 Task: Add Sprouts Caesar Salad With Dressing to the cart.
Action: Mouse moved to (30, 149)
Screenshot: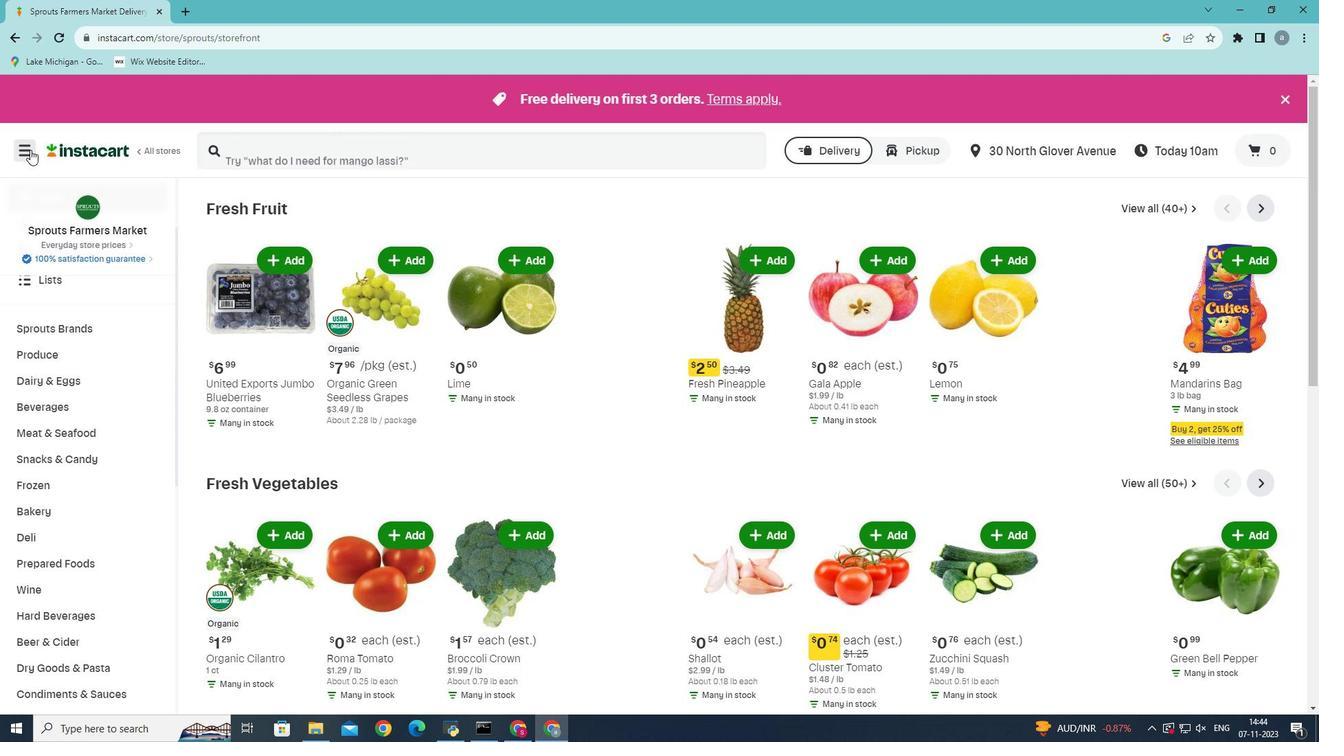
Action: Mouse pressed left at (30, 149)
Screenshot: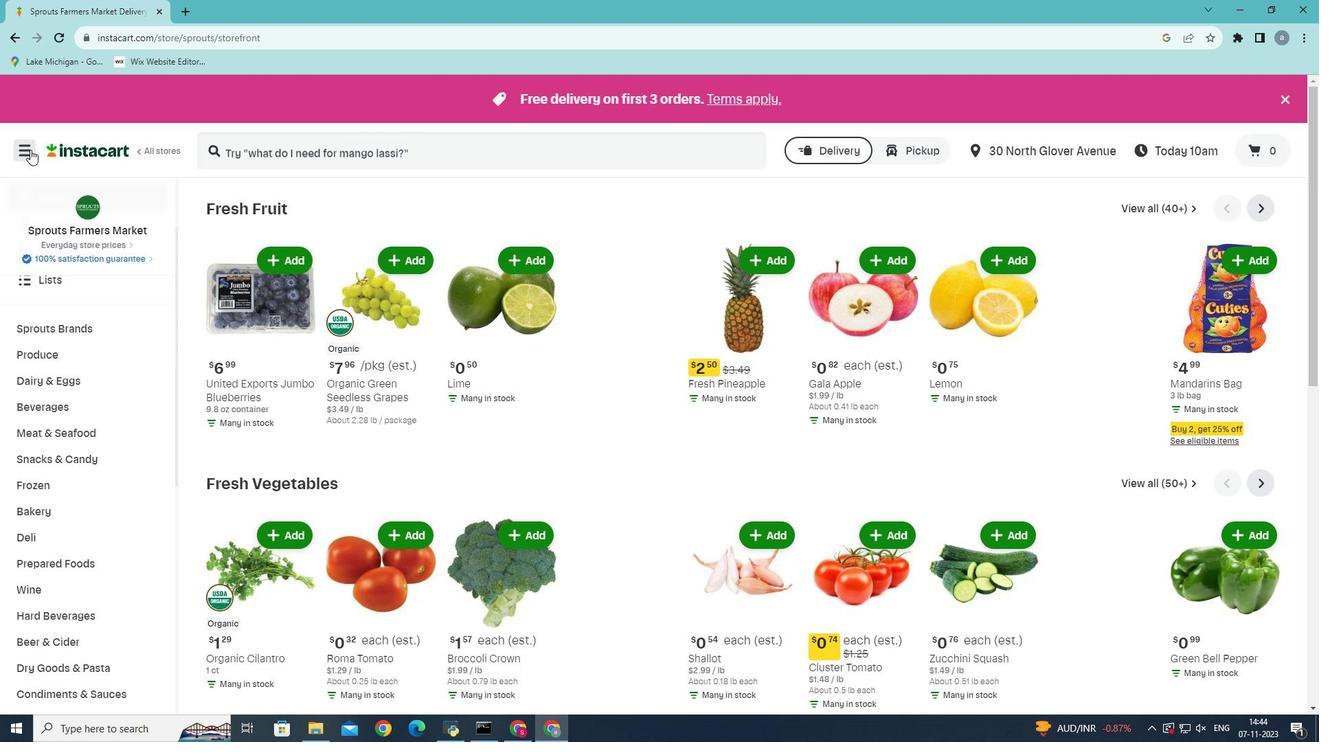 
Action: Mouse moved to (55, 386)
Screenshot: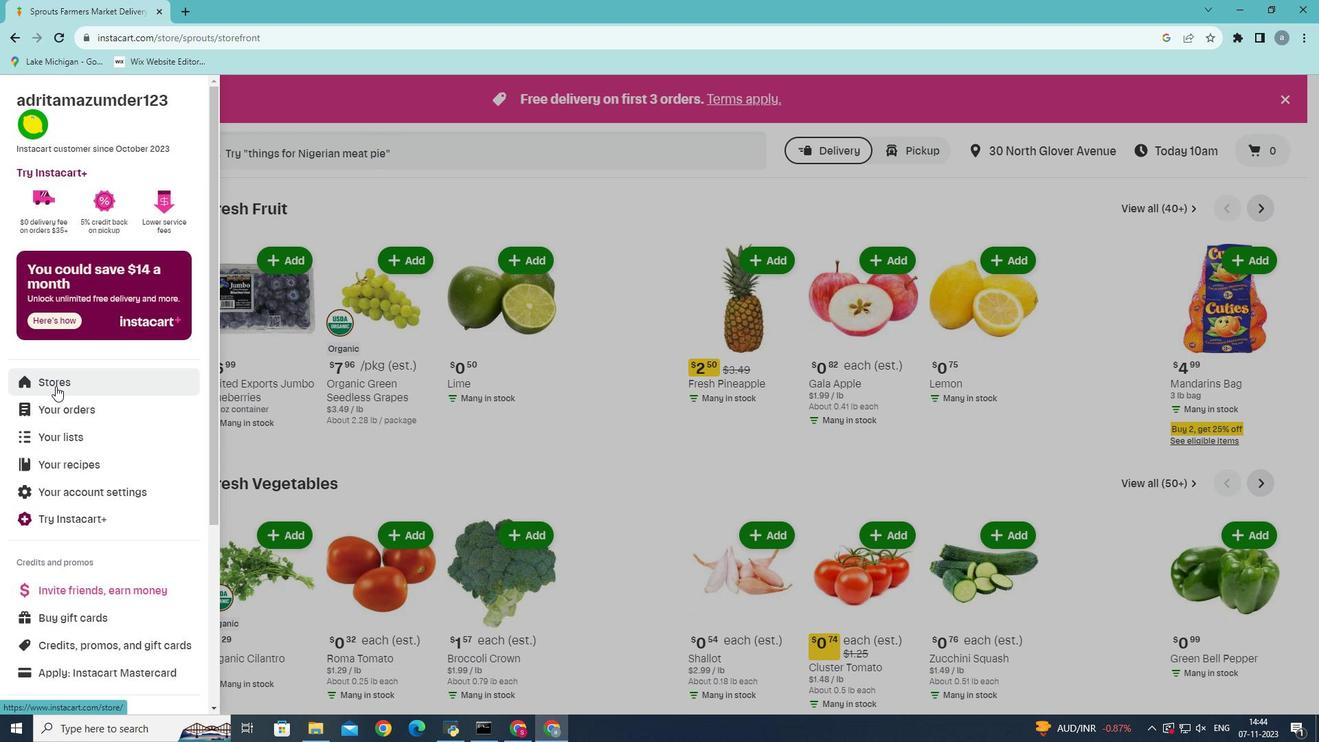 
Action: Mouse pressed left at (55, 386)
Screenshot: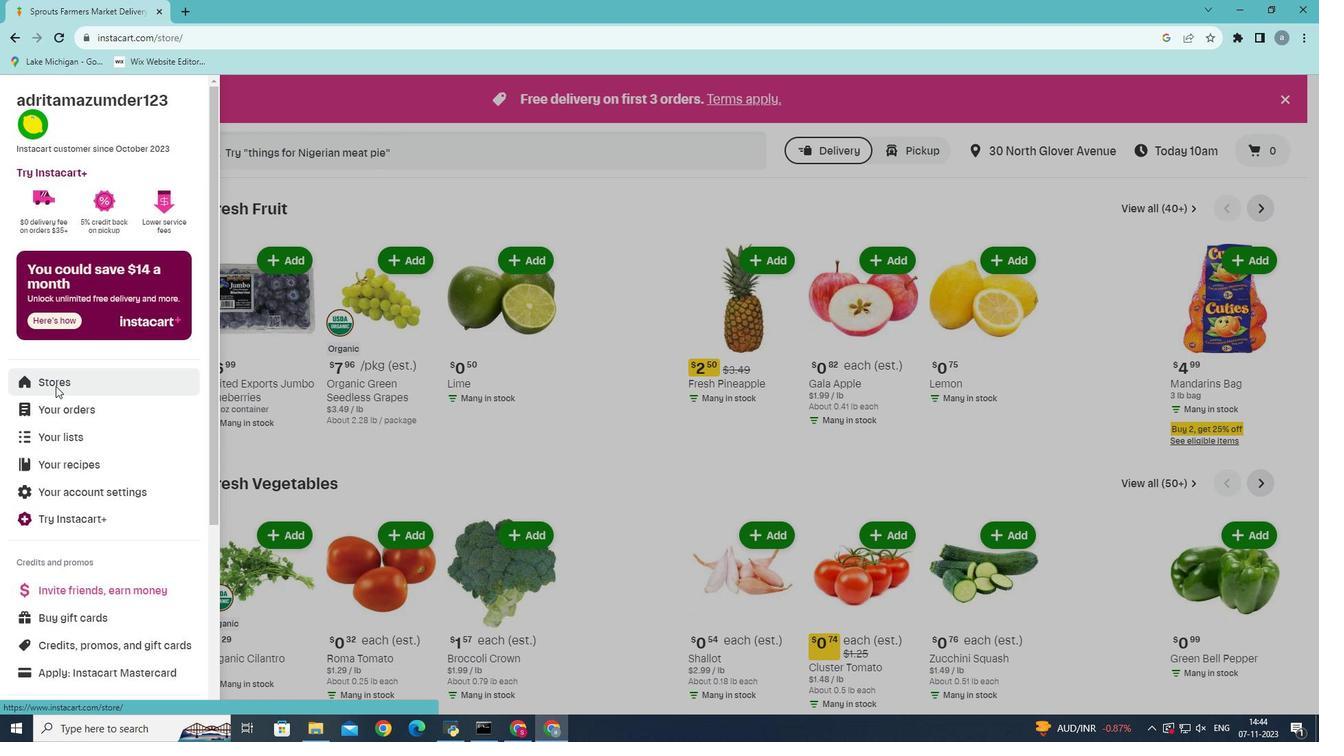 
Action: Mouse moved to (312, 156)
Screenshot: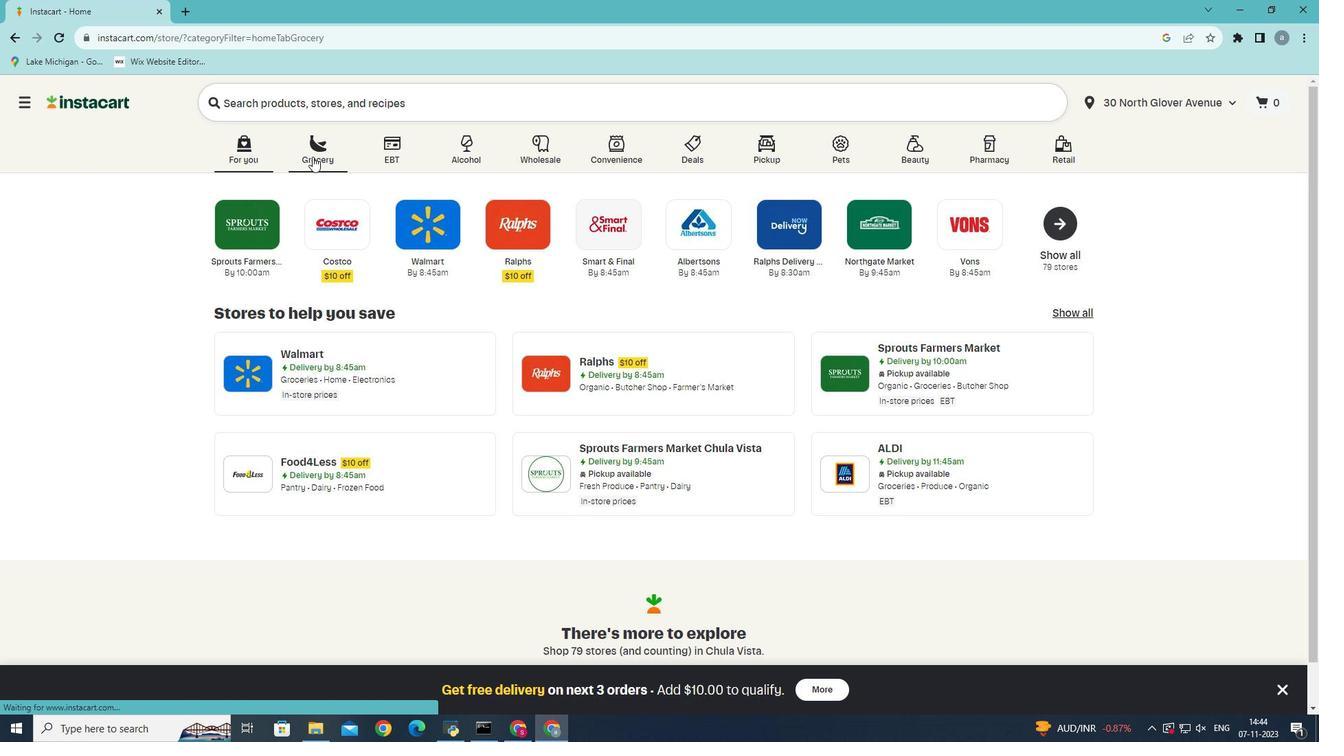 
Action: Mouse pressed left at (312, 156)
Screenshot: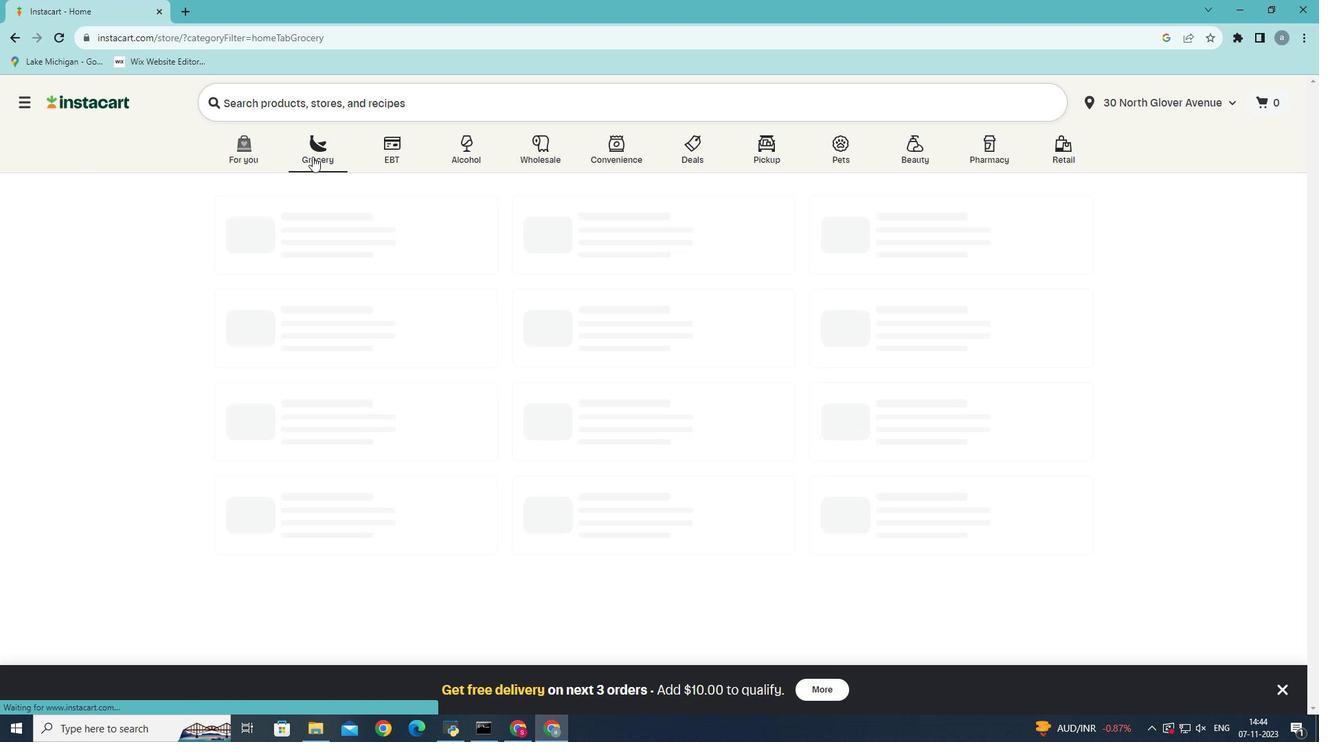 
Action: Mouse moved to (296, 402)
Screenshot: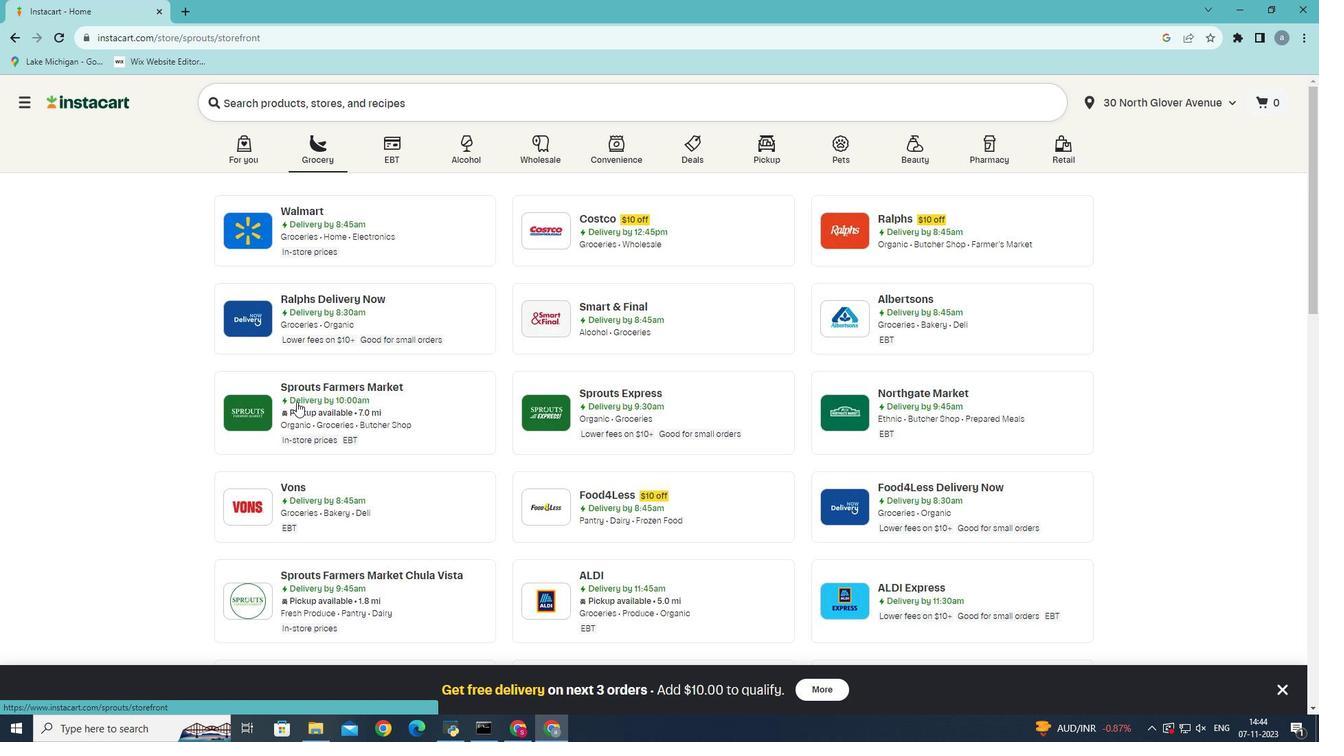 
Action: Mouse pressed left at (296, 402)
Screenshot: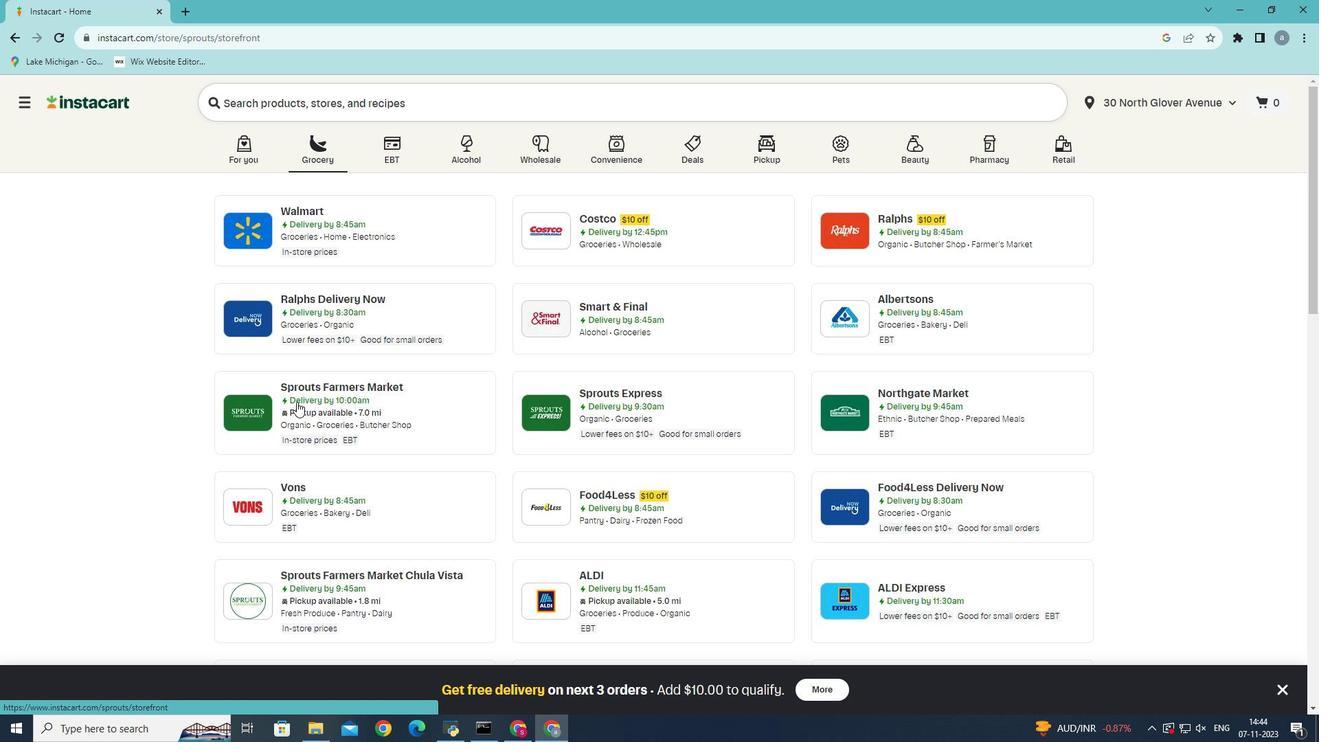 
Action: Mouse moved to (49, 589)
Screenshot: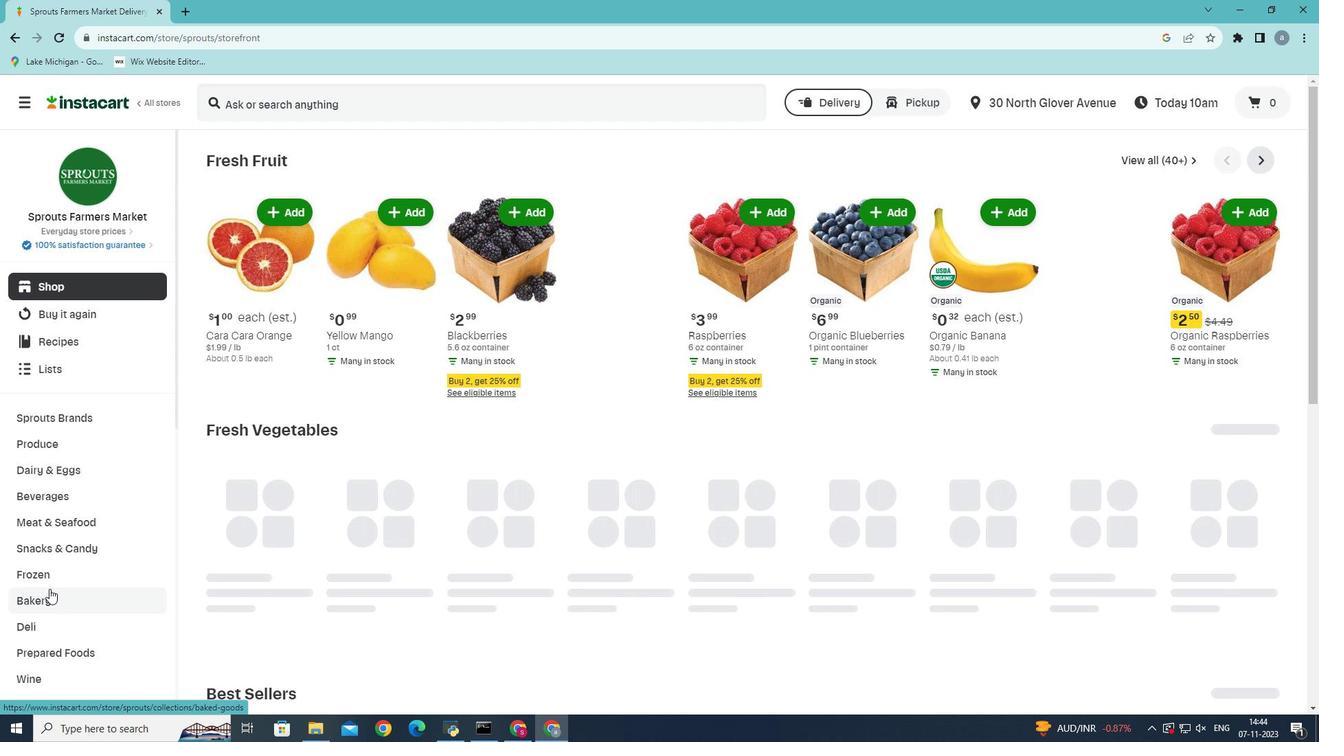 
Action: Mouse scrolled (49, 588) with delta (0, 0)
Screenshot: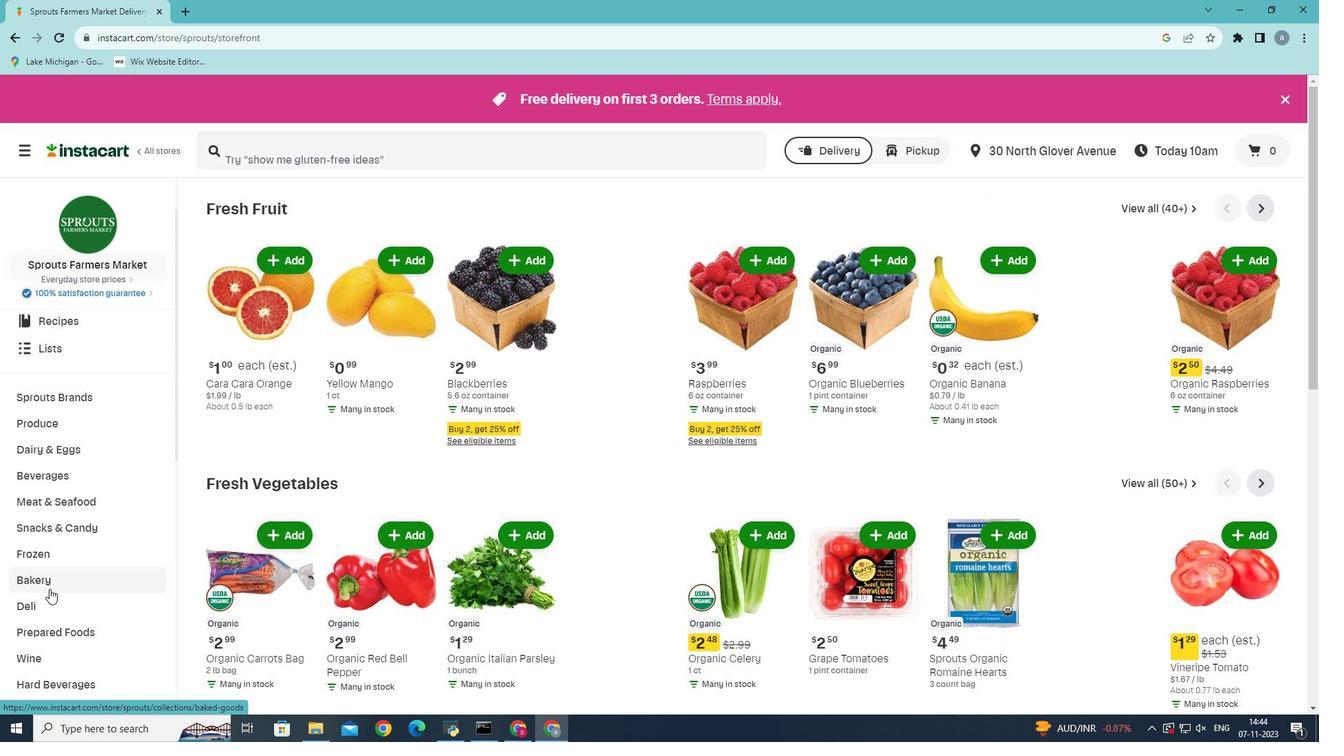 
Action: Mouse moved to (59, 633)
Screenshot: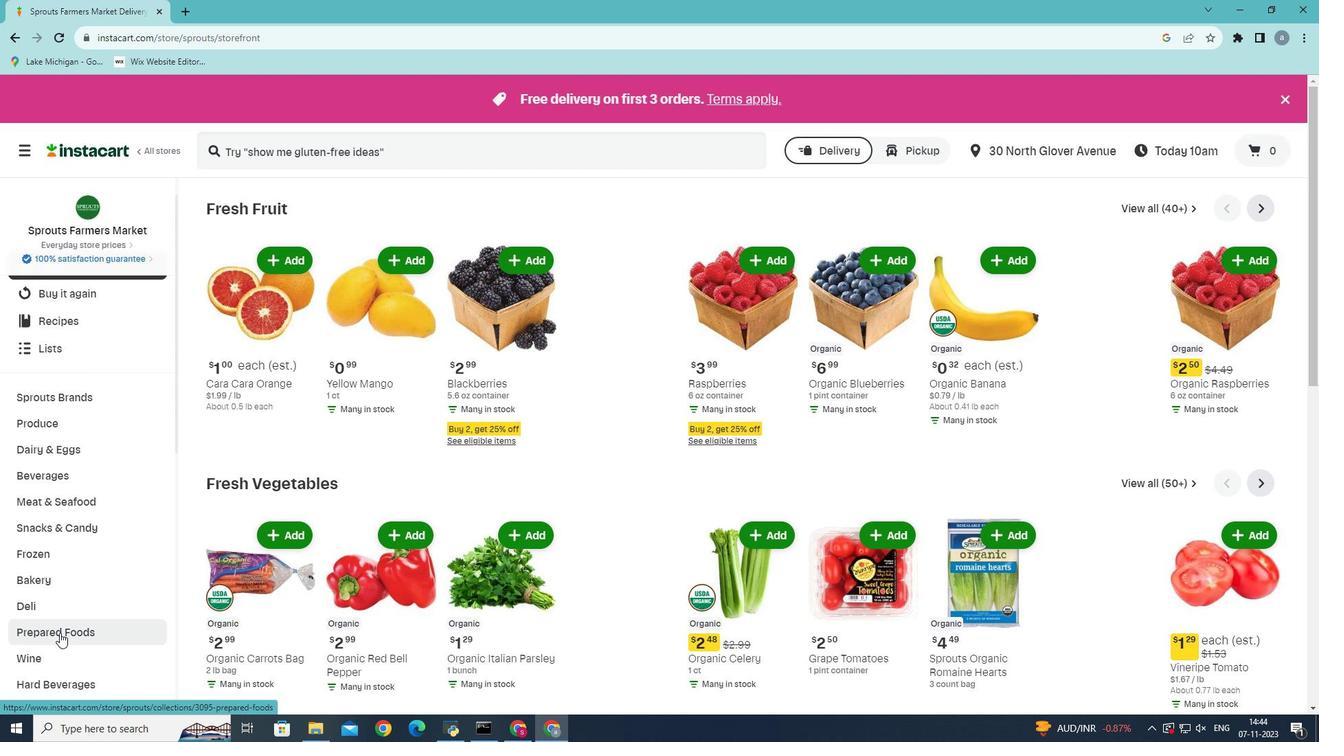 
Action: Mouse pressed left at (59, 633)
Screenshot: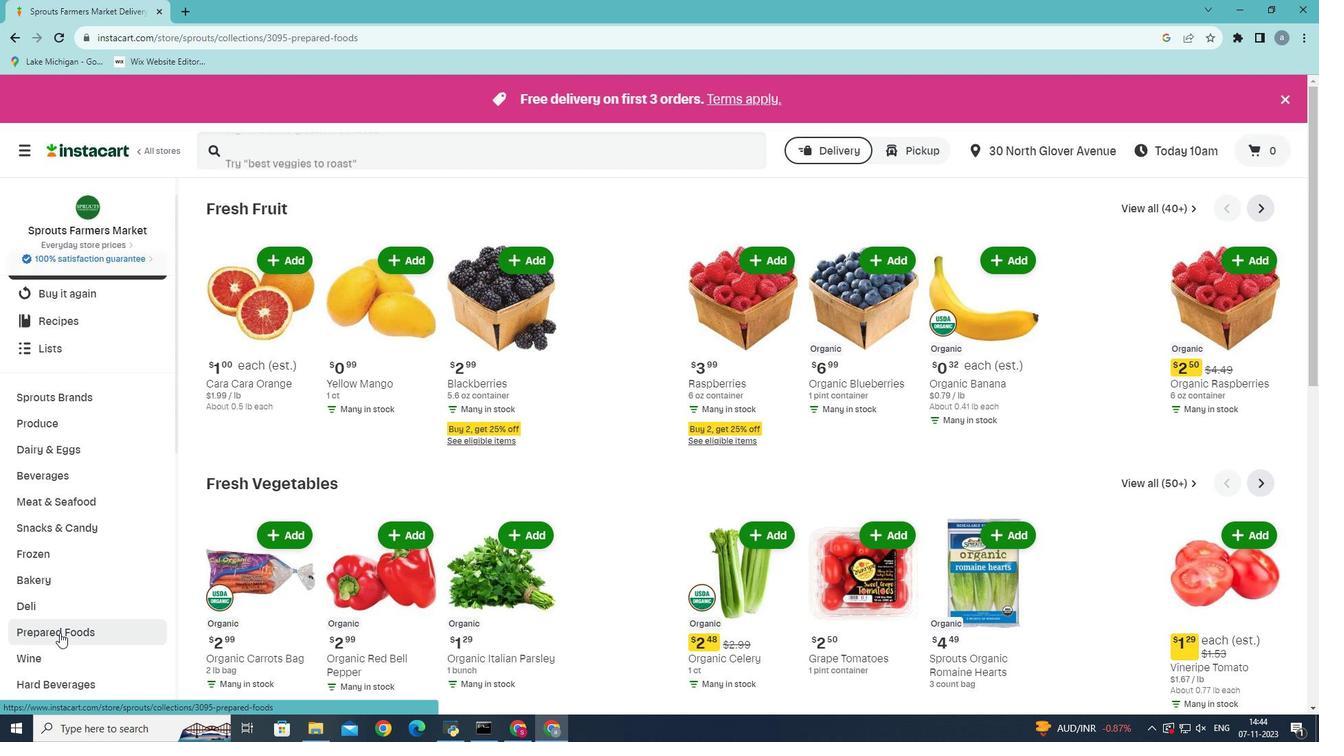 
Action: Mouse moved to (751, 241)
Screenshot: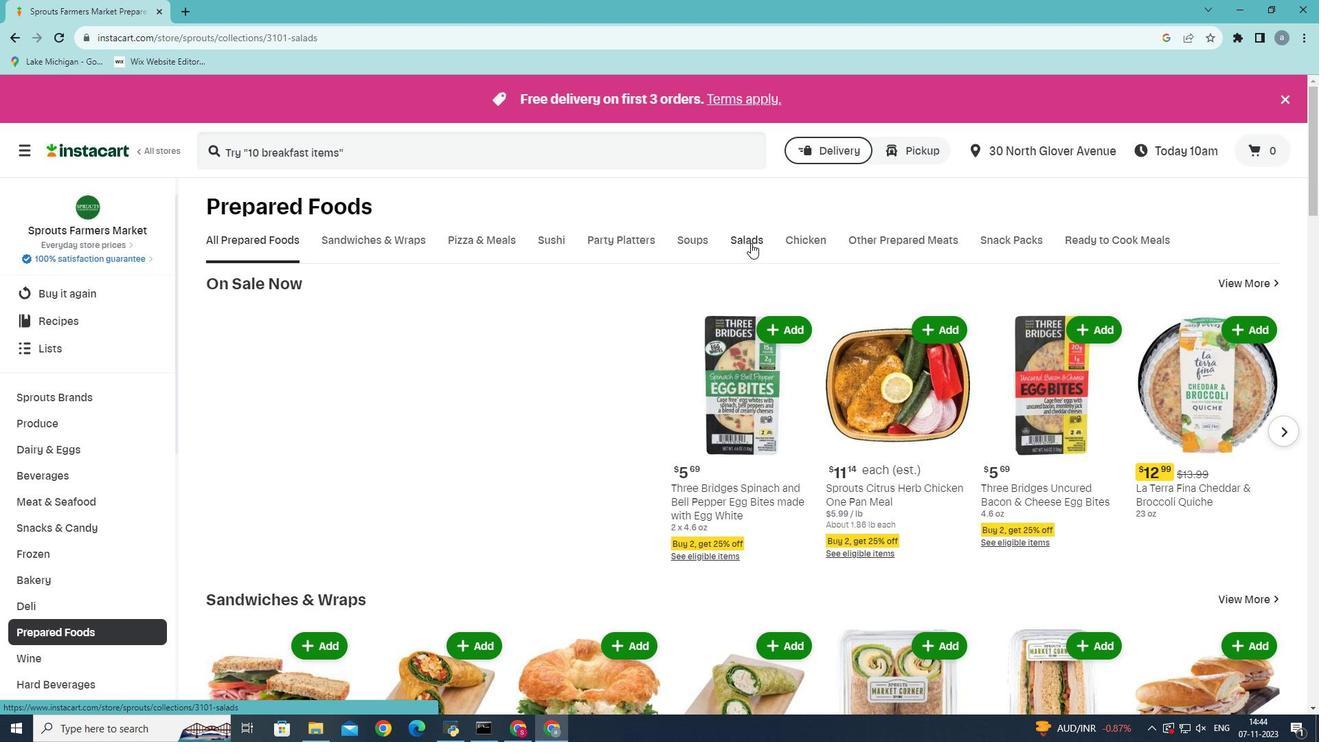 
Action: Mouse pressed left at (751, 241)
Screenshot: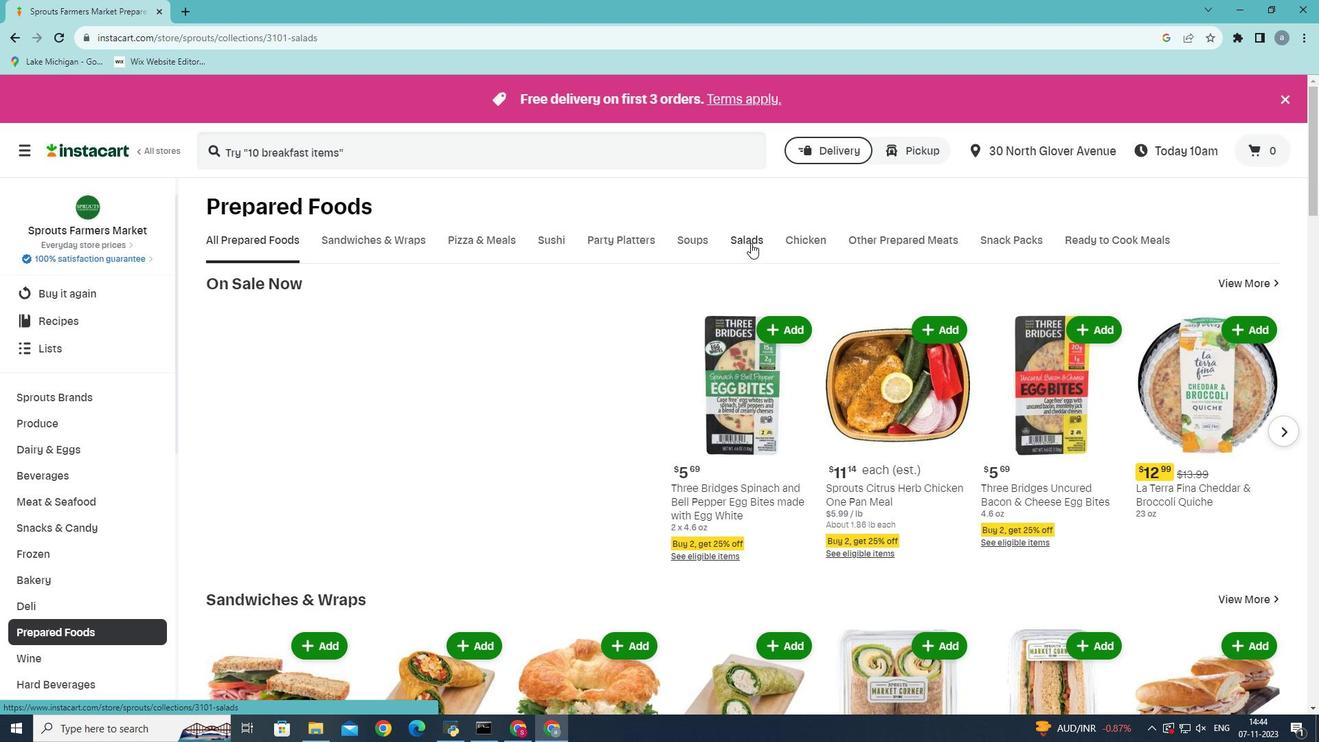 
Action: Mouse moved to (530, 296)
Screenshot: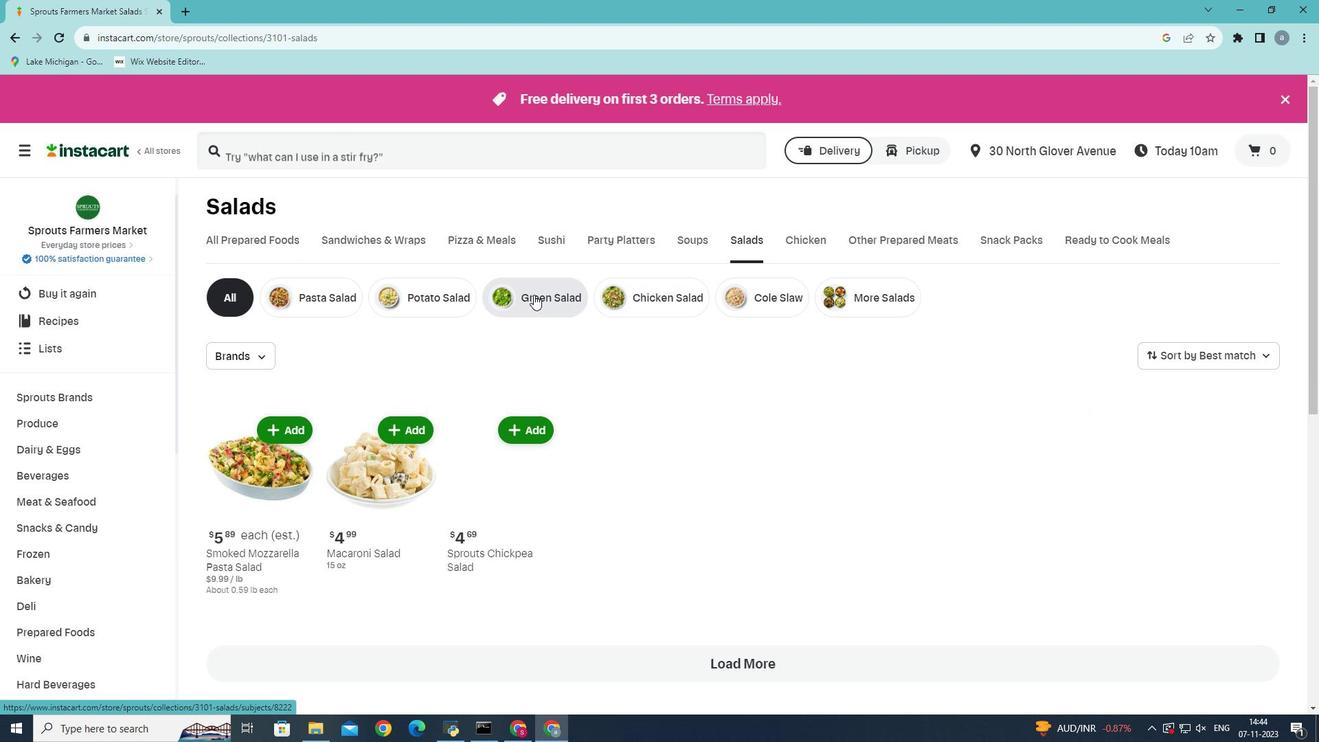 
Action: Mouse pressed left at (530, 296)
Screenshot: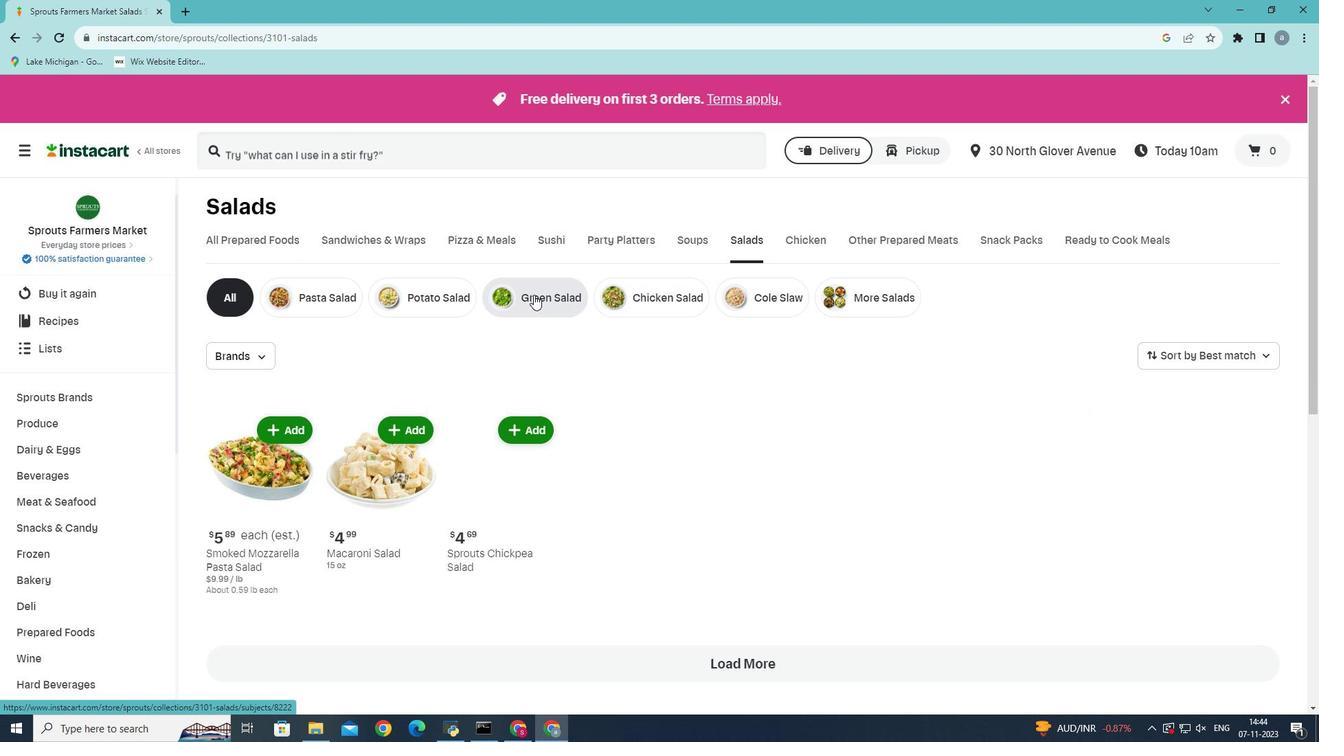 
Action: Mouse moved to (549, 303)
Screenshot: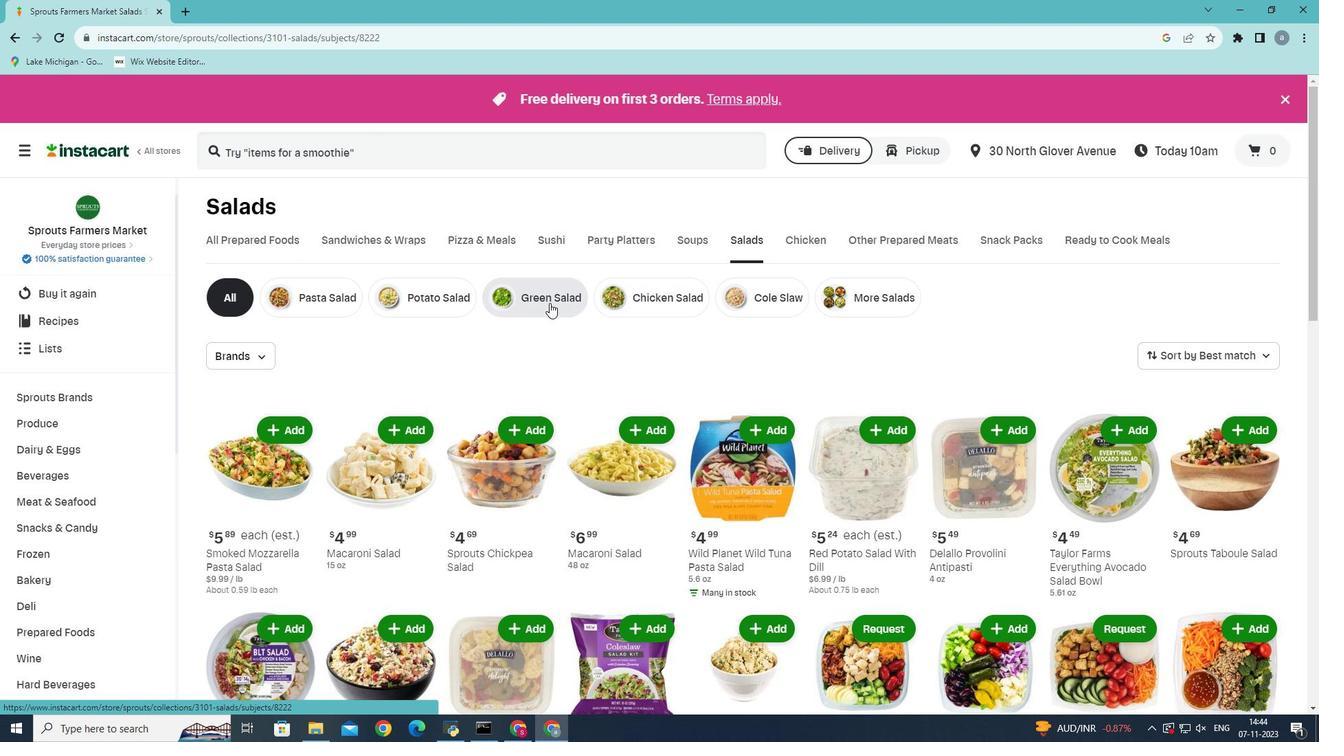 
Action: Mouse pressed left at (549, 303)
Screenshot: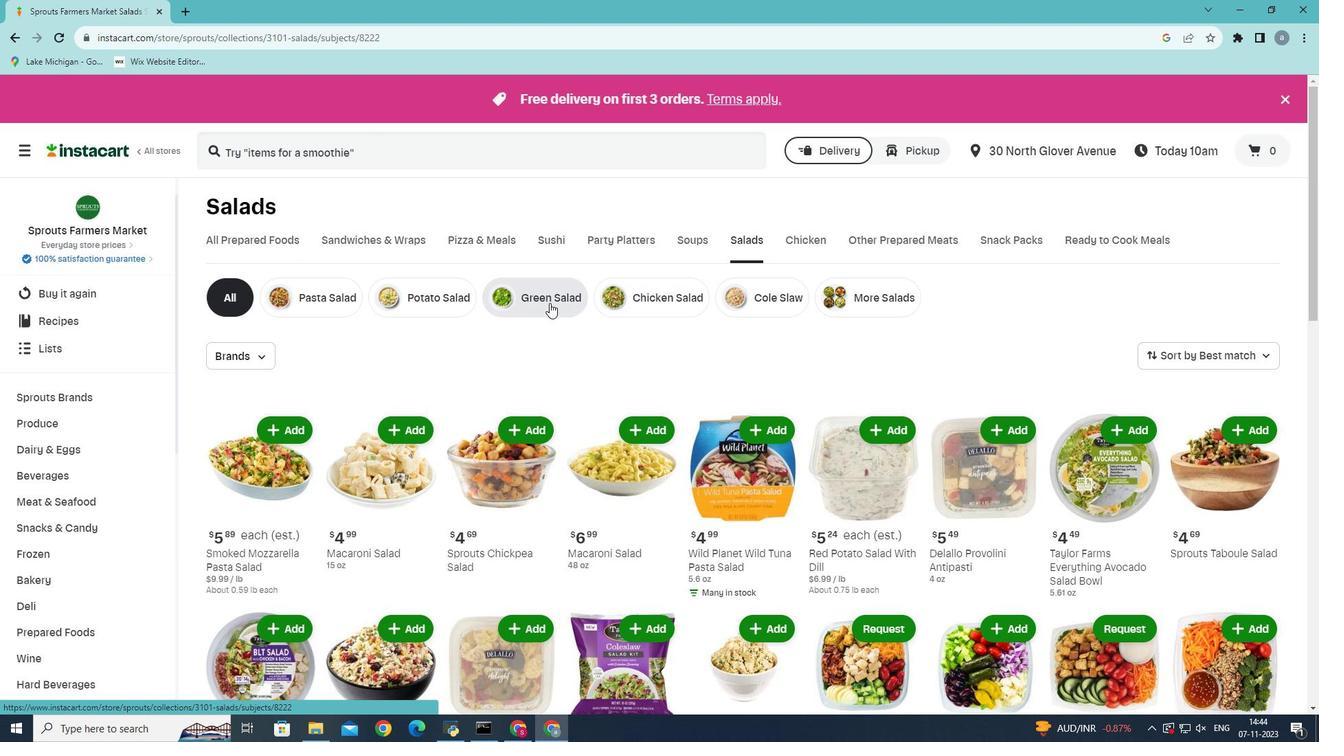 
Action: Mouse moved to (265, 149)
Screenshot: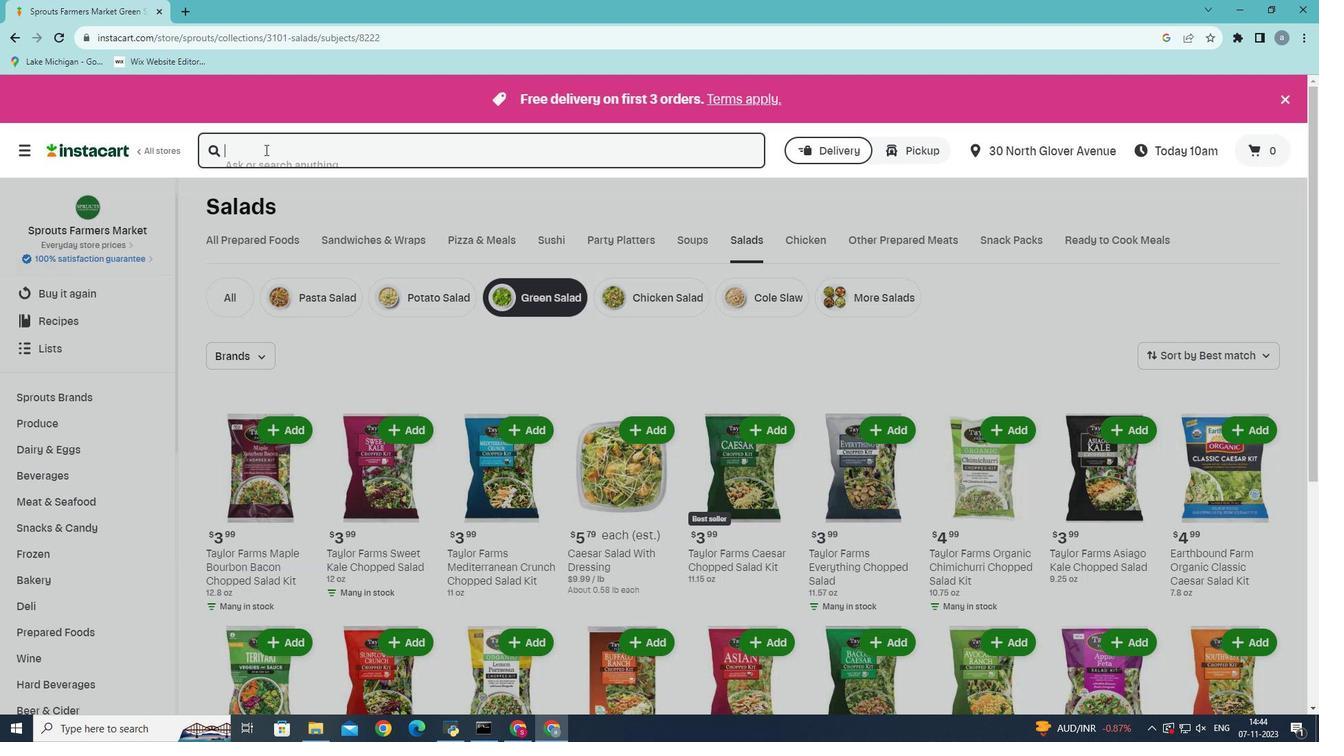 
Action: Mouse pressed left at (265, 149)
Screenshot: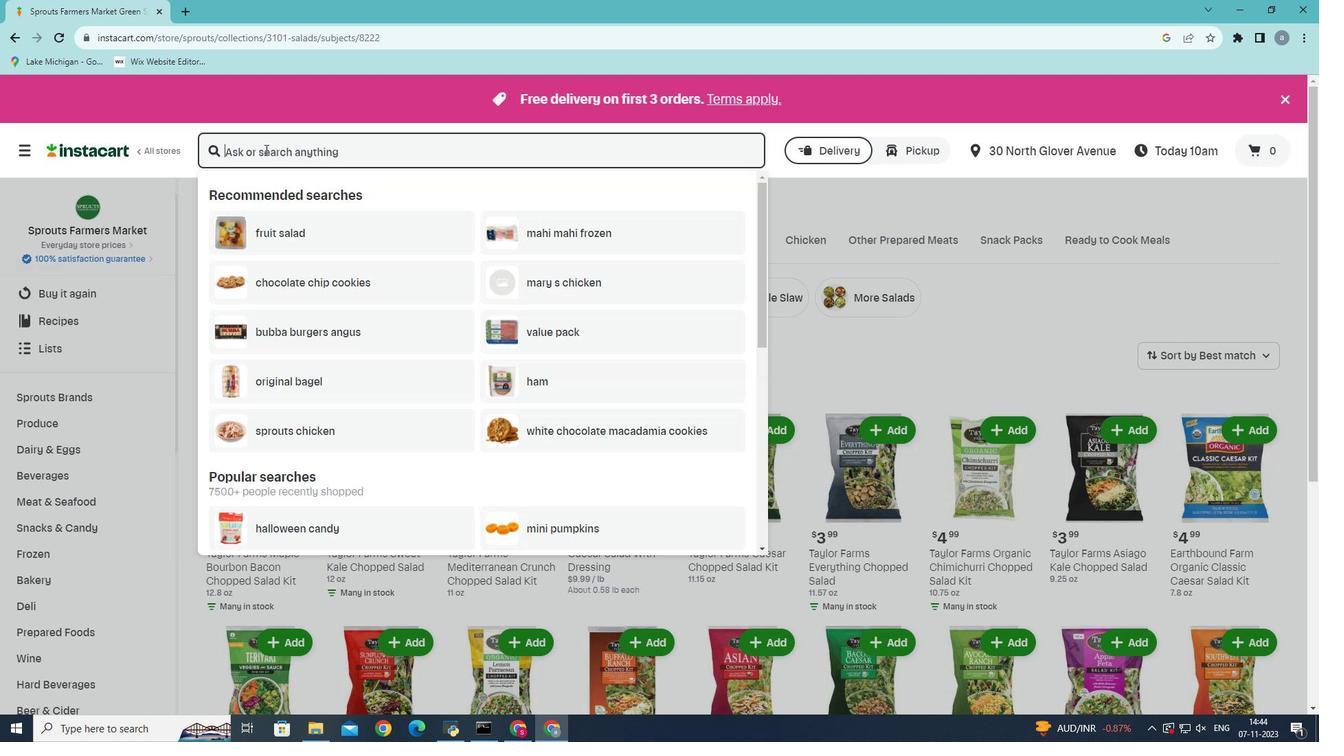
Action: Key pressed <Key.shift>Sprouts<Key.space>caesar<Key.space>salad<Key.space>with<Key.space>dressing<Key.enter>
Screenshot: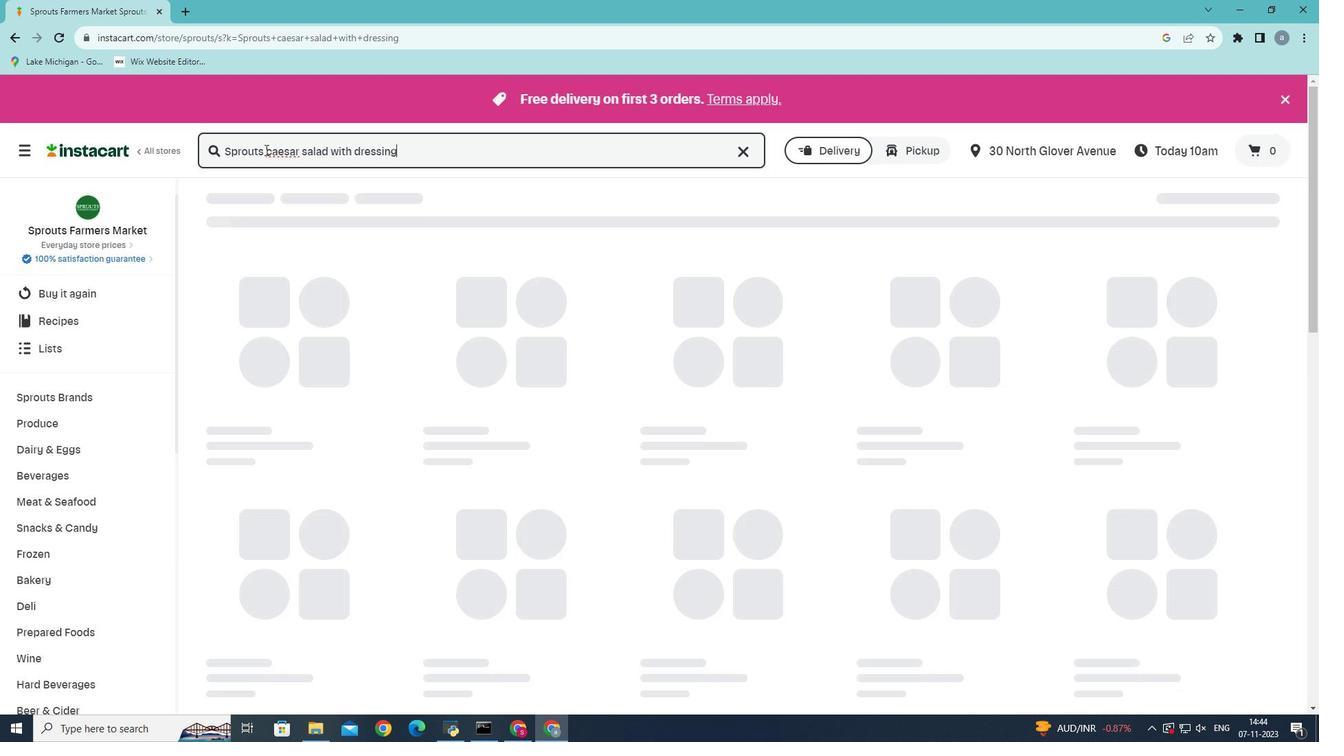 
Action: Mouse moved to (307, 236)
Screenshot: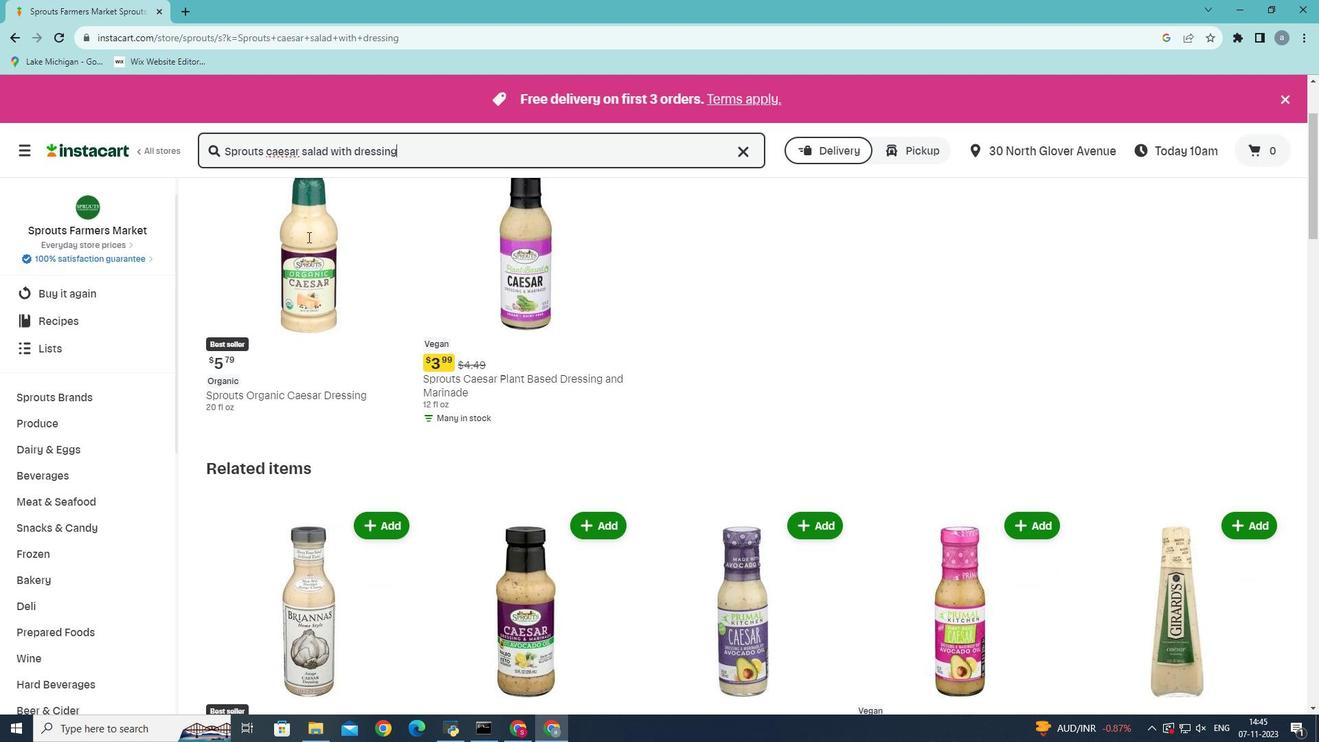 
Action: Mouse scrolled (307, 235) with delta (0, 0)
Screenshot: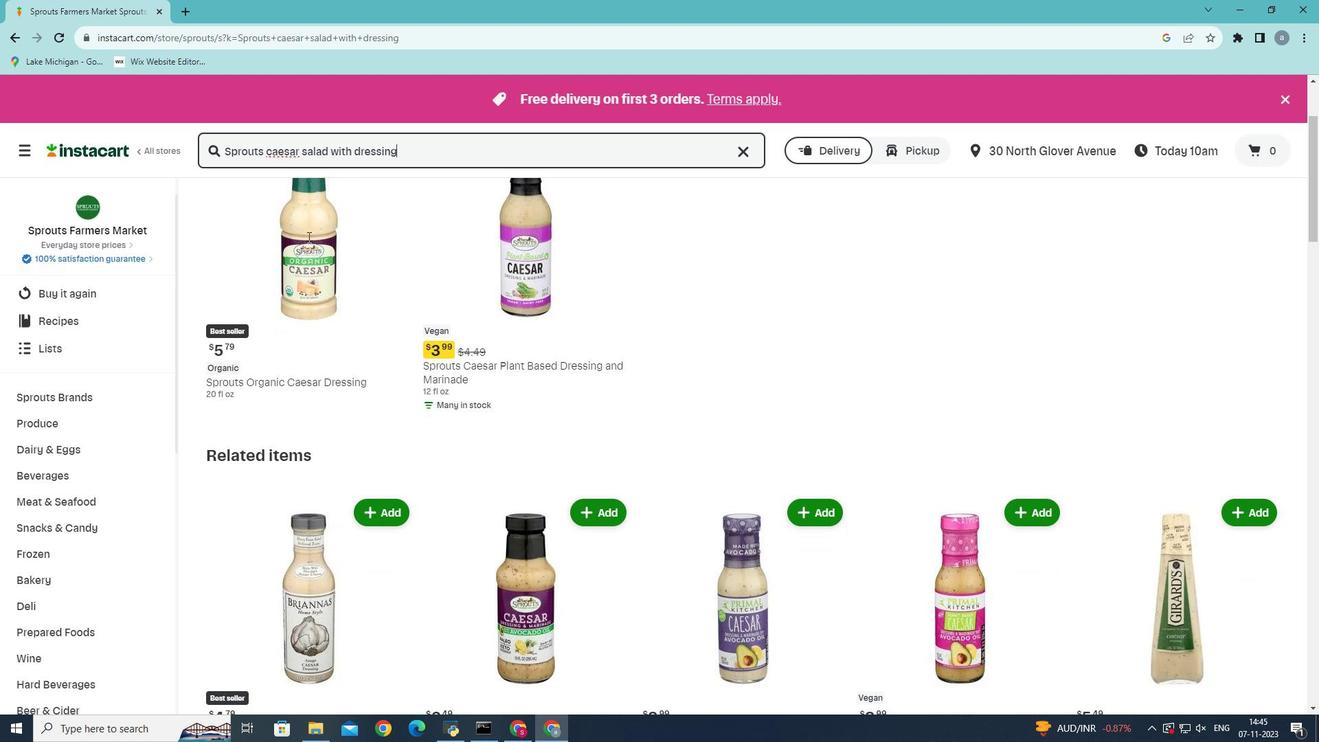 
Action: Mouse moved to (307, 237)
Screenshot: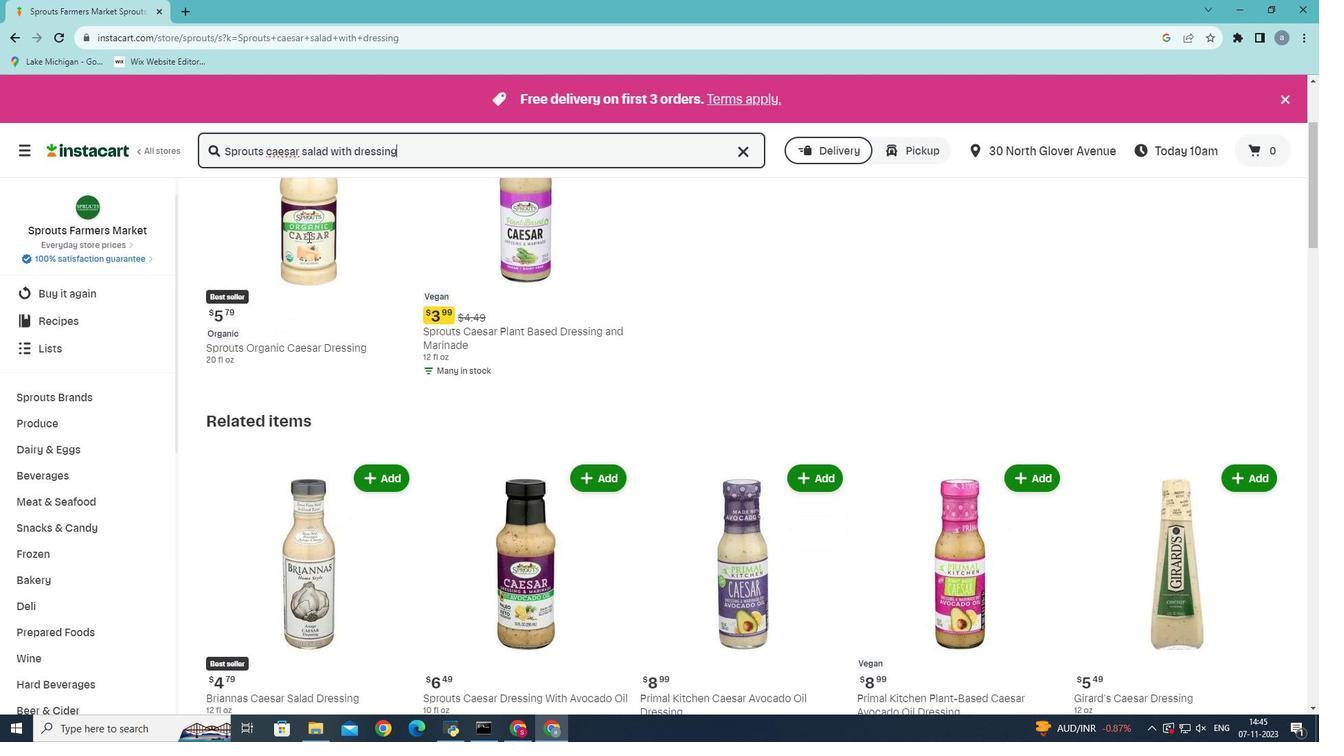 
Action: Mouse scrolled (307, 236) with delta (0, 0)
Screenshot: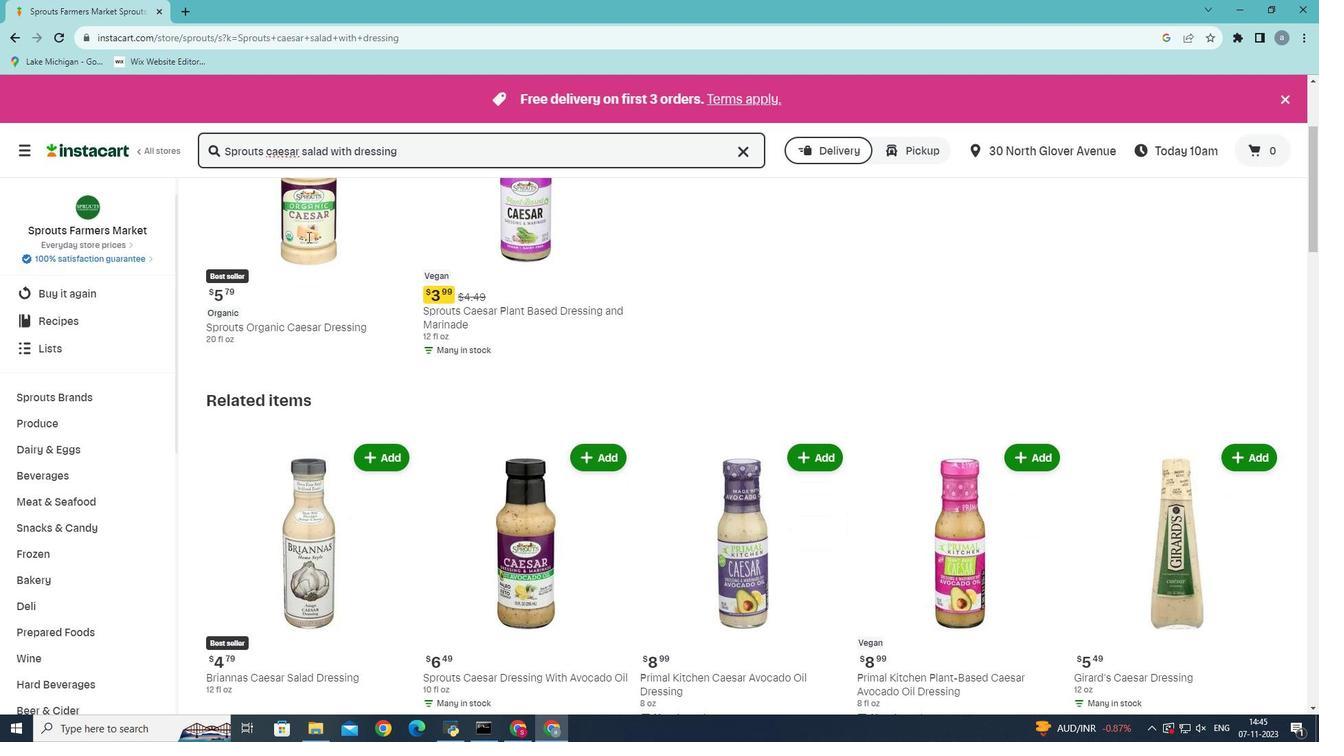 
Action: Mouse scrolled (307, 236) with delta (0, 0)
Screenshot: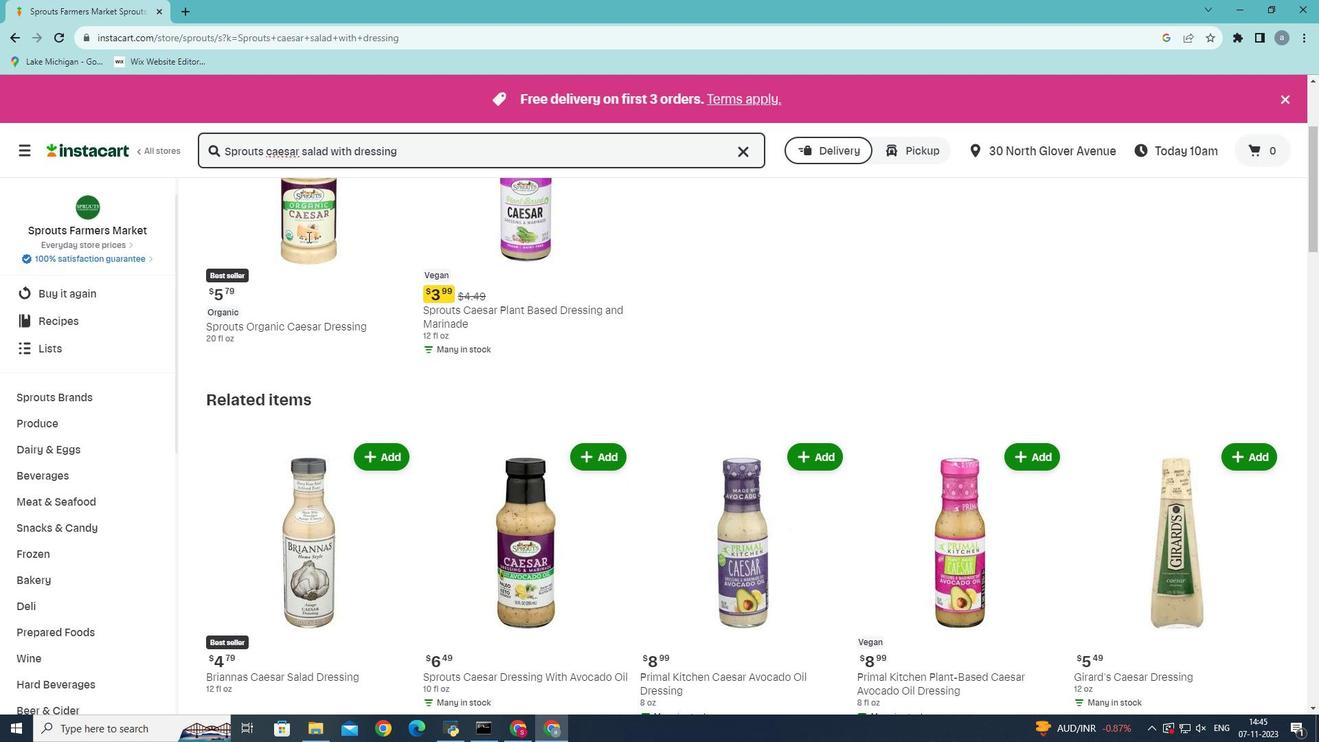 
Action: Mouse scrolled (307, 236) with delta (0, 0)
Screenshot: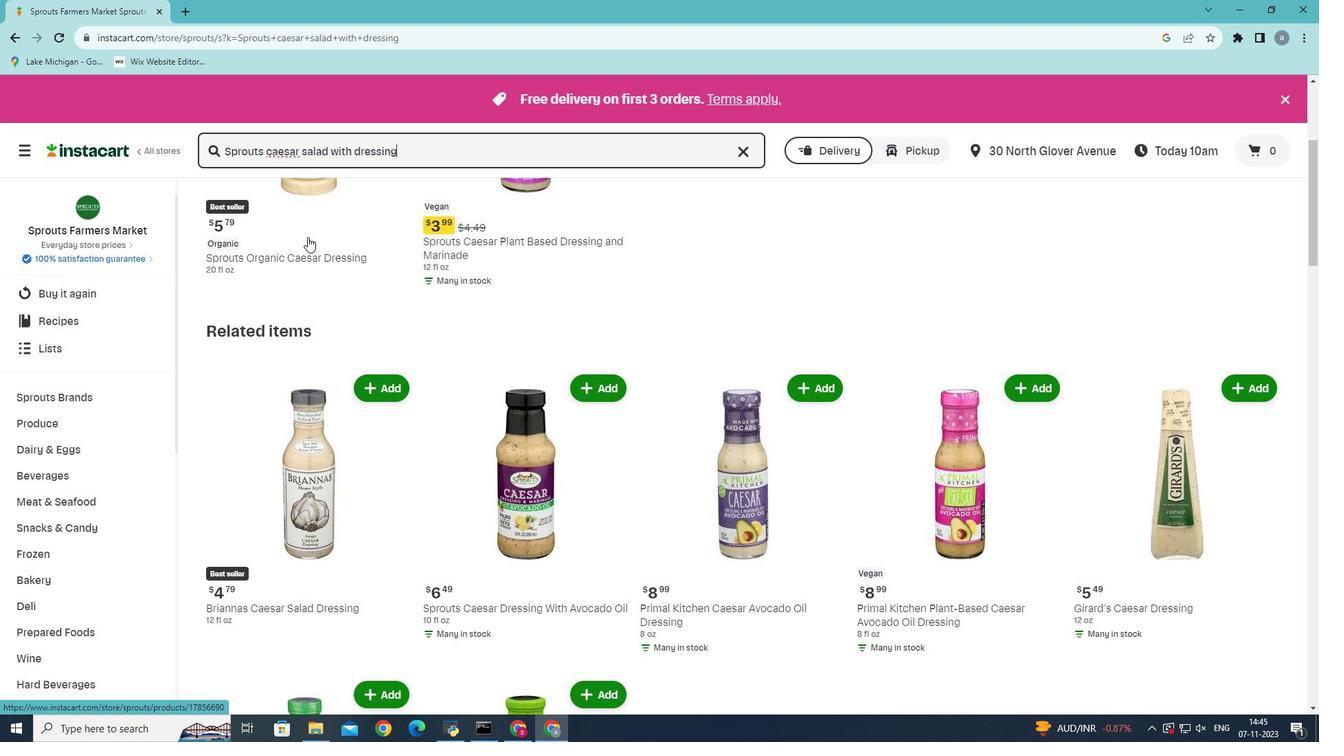 
Action: Mouse scrolled (307, 236) with delta (0, 0)
Screenshot: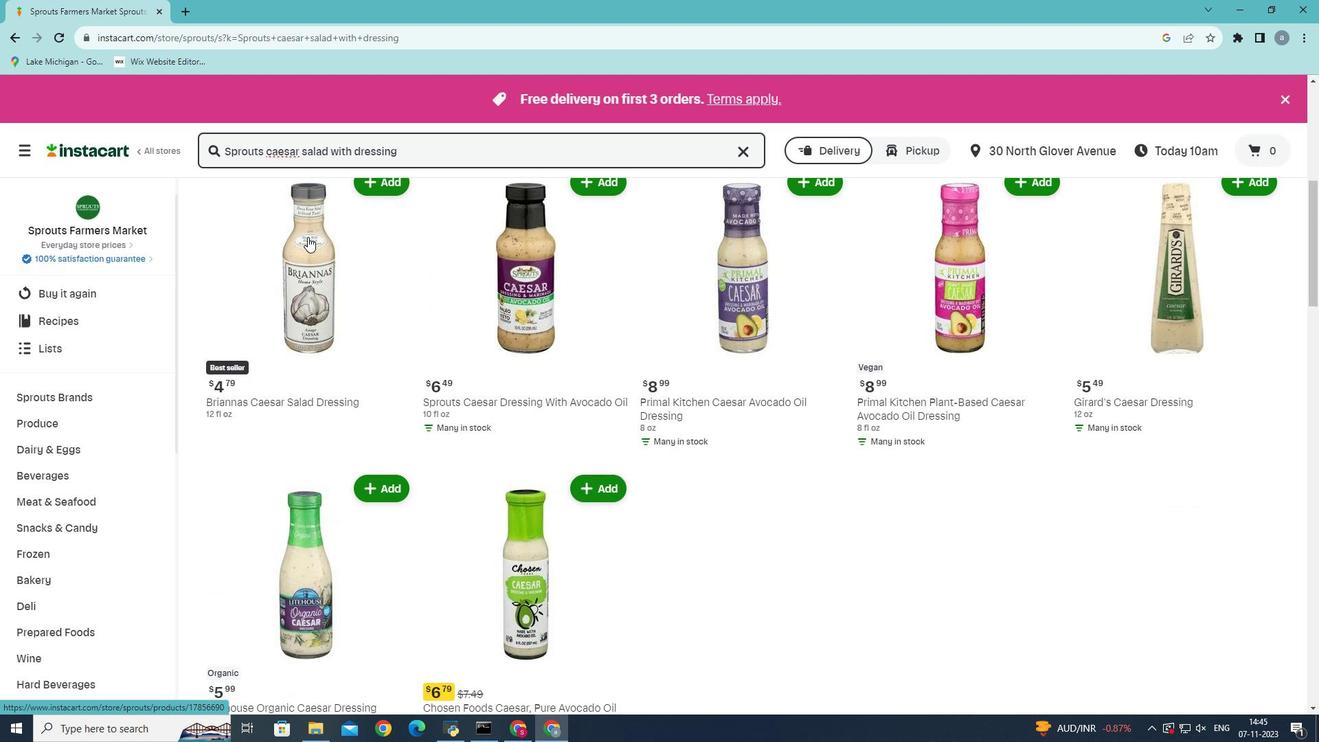 
Action: Mouse scrolled (307, 236) with delta (0, 0)
Screenshot: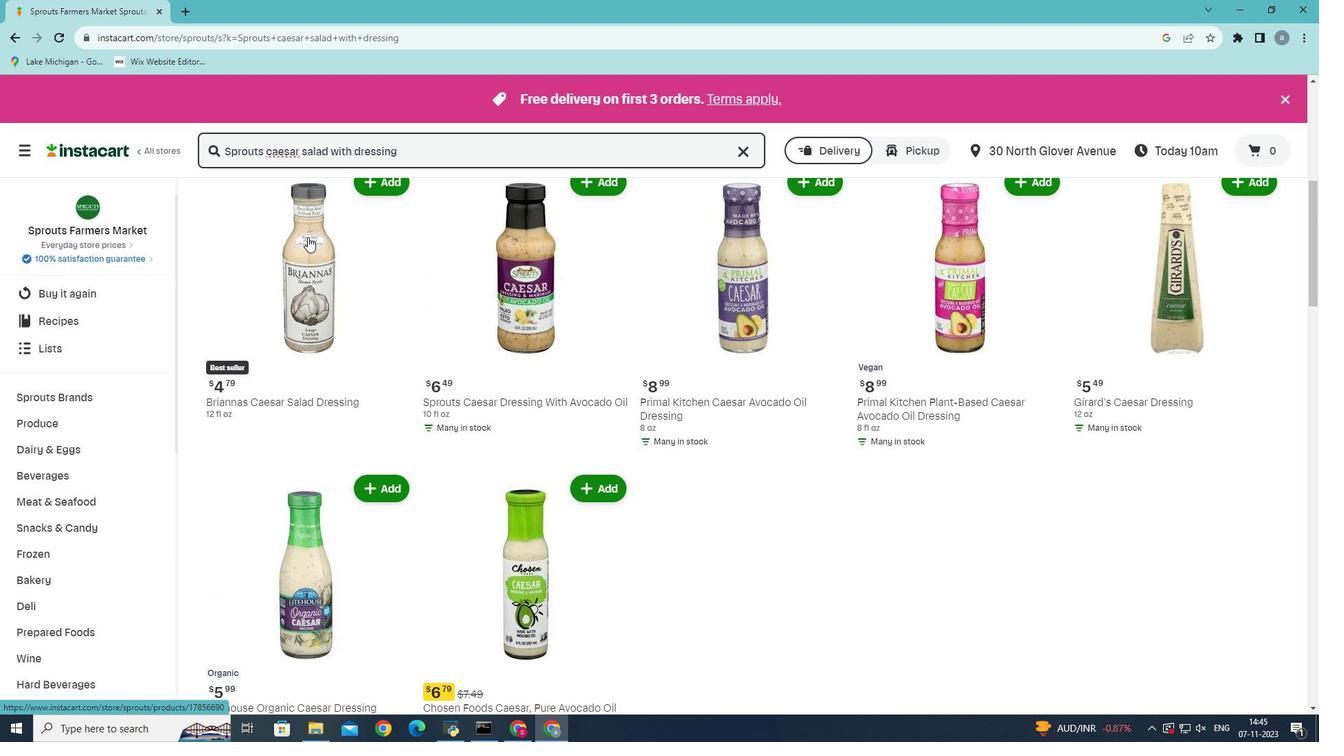 
Action: Mouse scrolled (307, 236) with delta (0, 0)
Screenshot: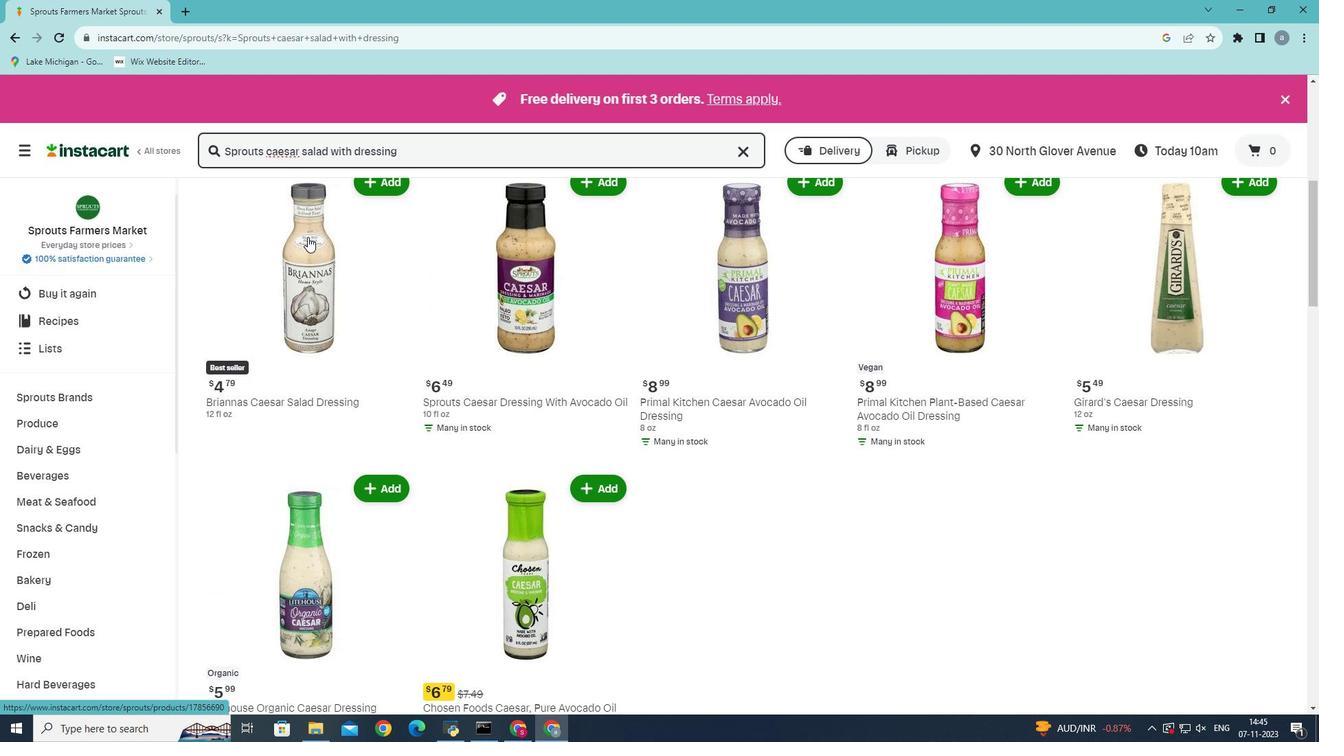 
Action: Mouse scrolled (307, 236) with delta (0, 0)
Screenshot: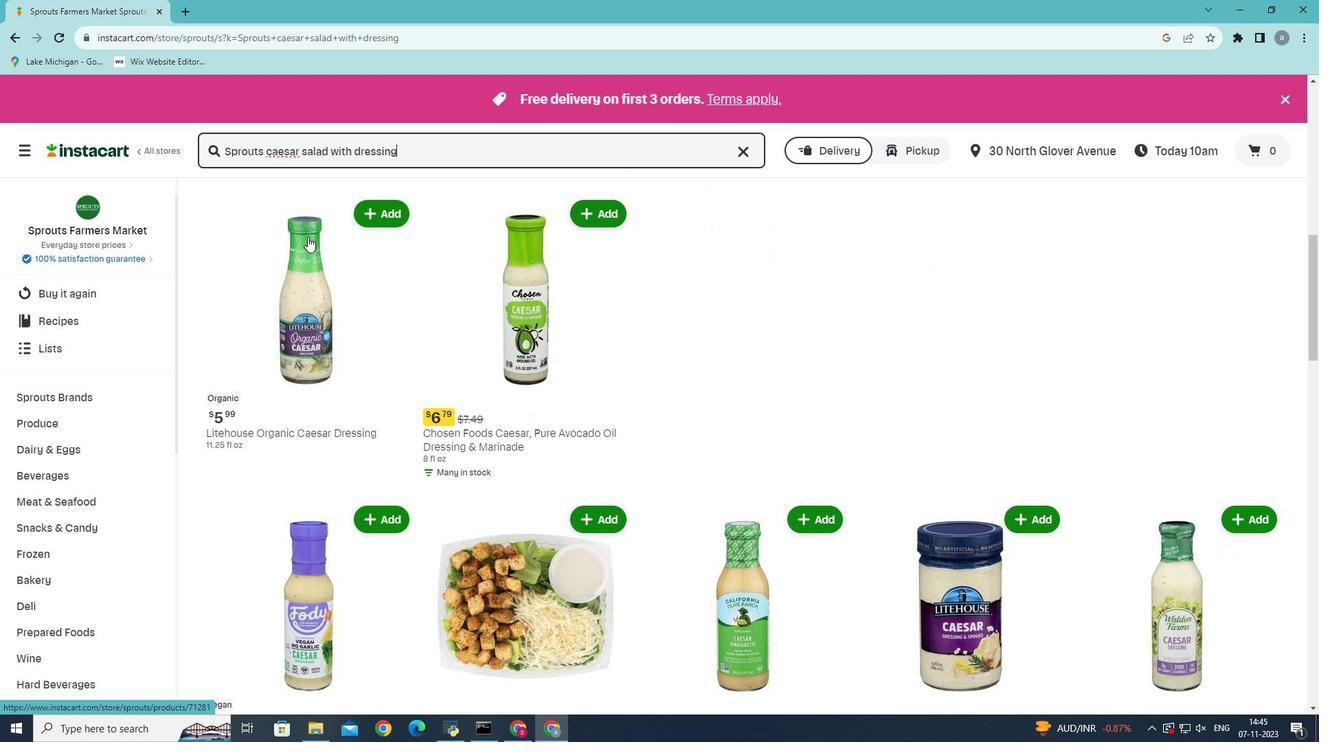 
Action: Mouse scrolled (307, 236) with delta (0, 0)
Screenshot: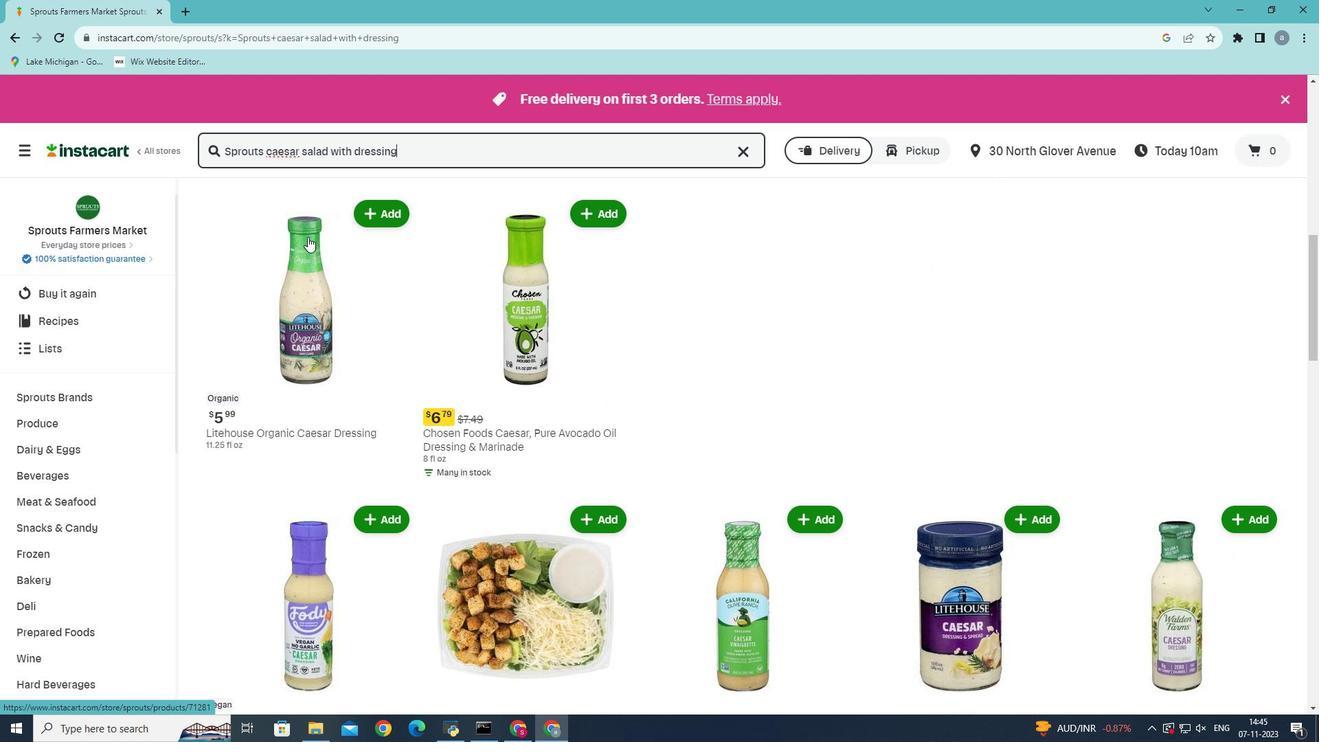 
Action: Mouse scrolled (307, 236) with delta (0, 0)
Screenshot: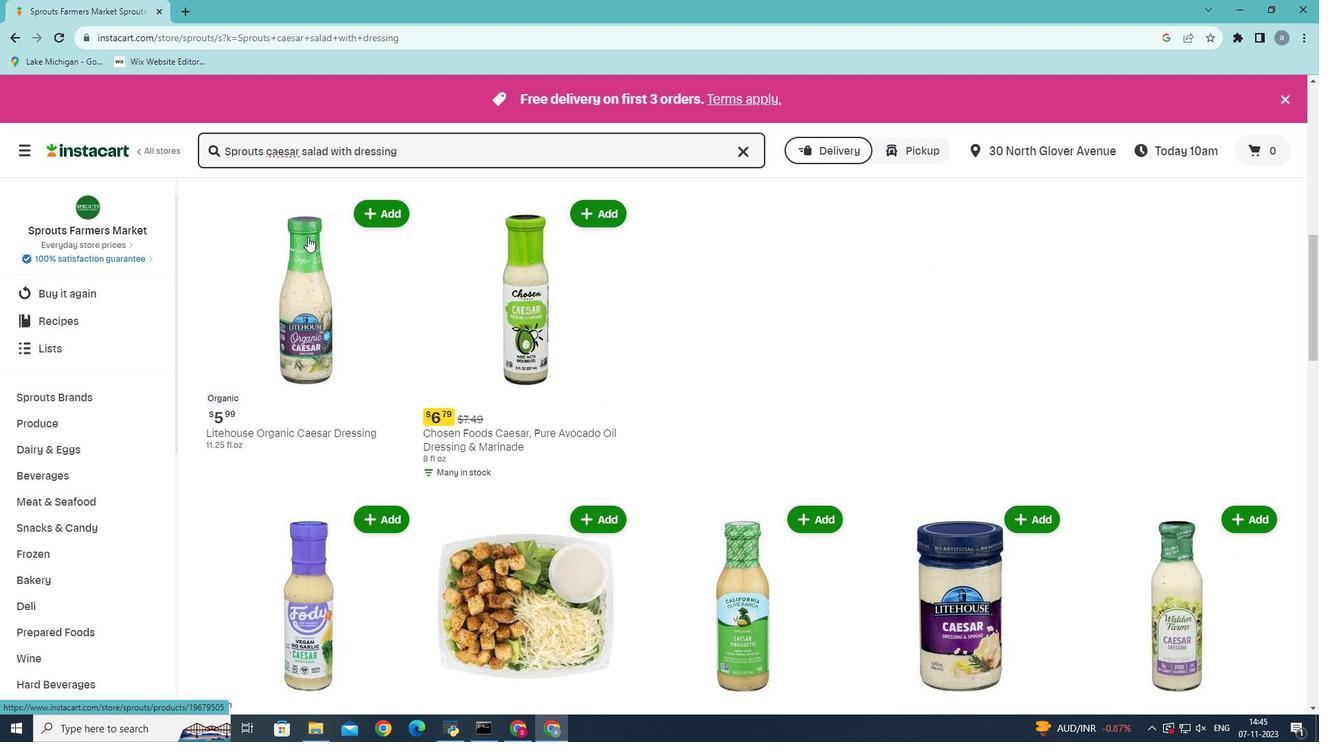 
Action: Mouse scrolled (307, 236) with delta (0, 0)
Screenshot: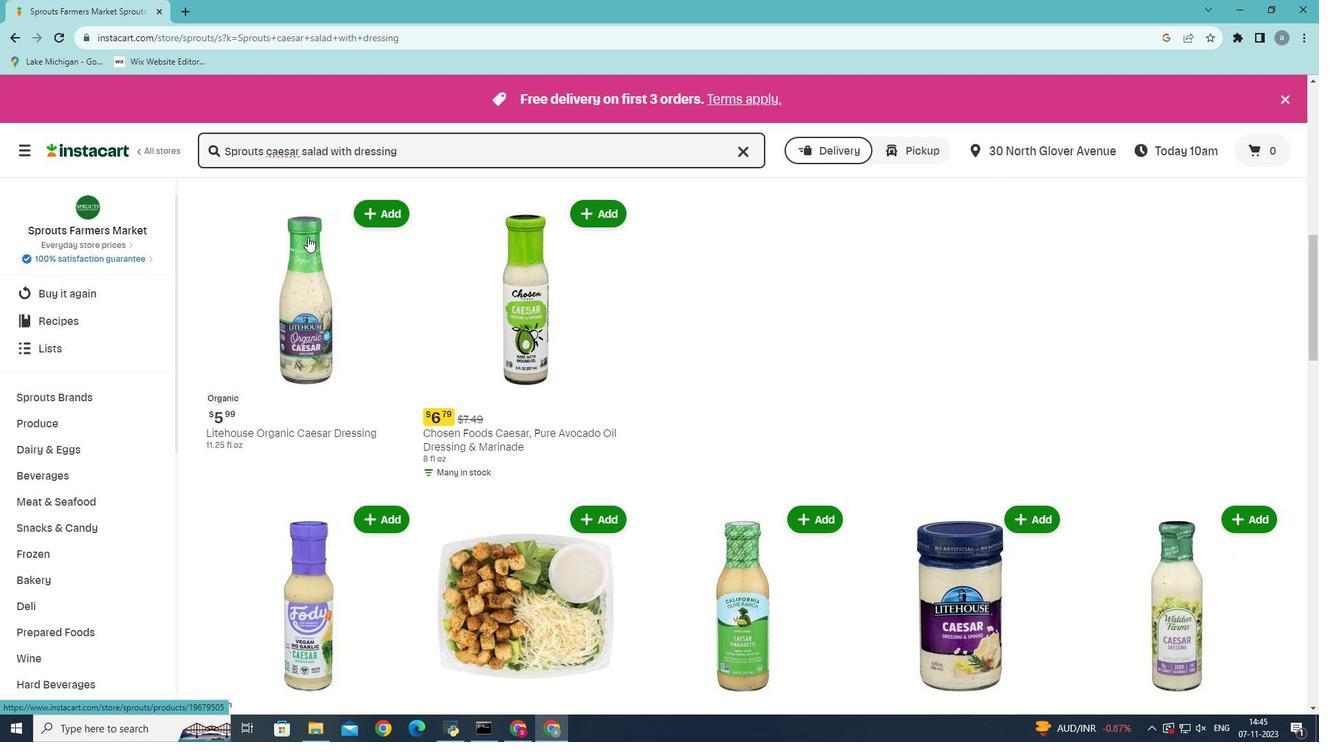 
Action: Mouse scrolled (307, 236) with delta (0, 0)
Screenshot: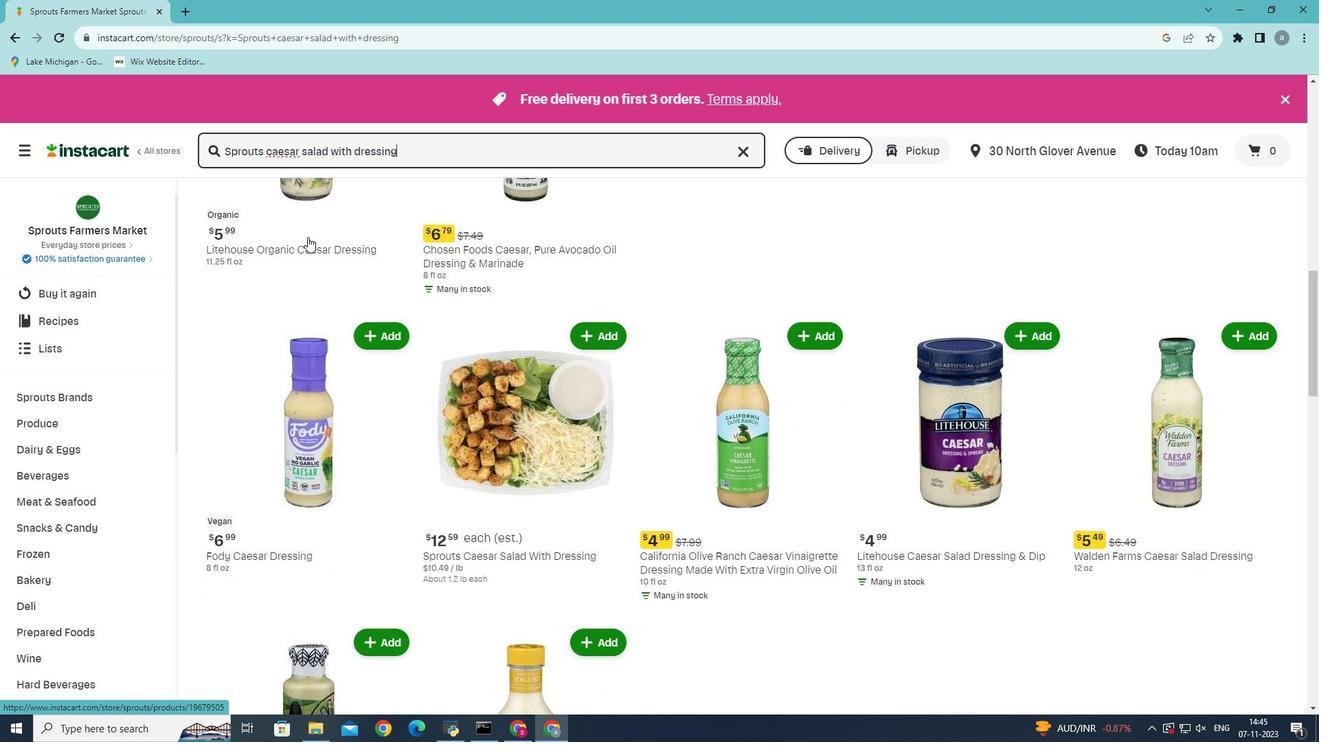 
Action: Mouse scrolled (307, 236) with delta (0, 0)
Screenshot: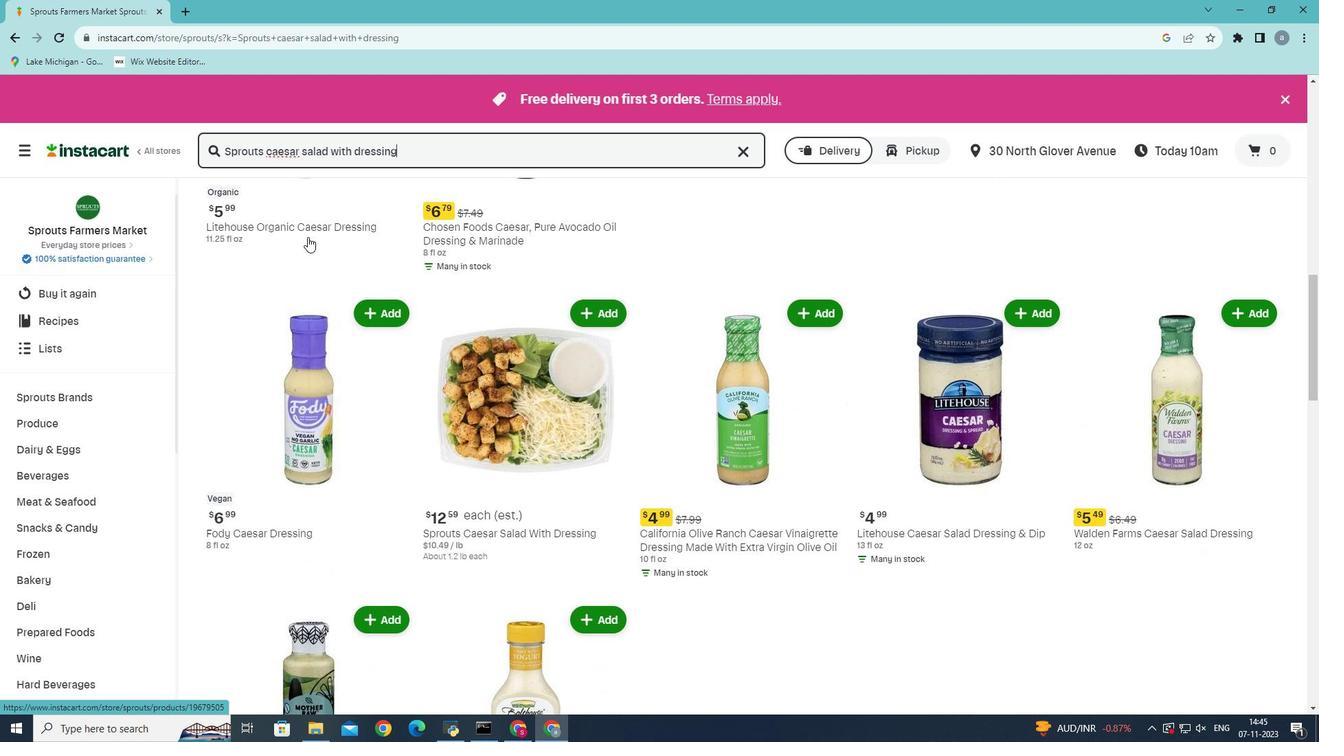 
Action: Mouse scrolled (307, 236) with delta (0, 0)
Screenshot: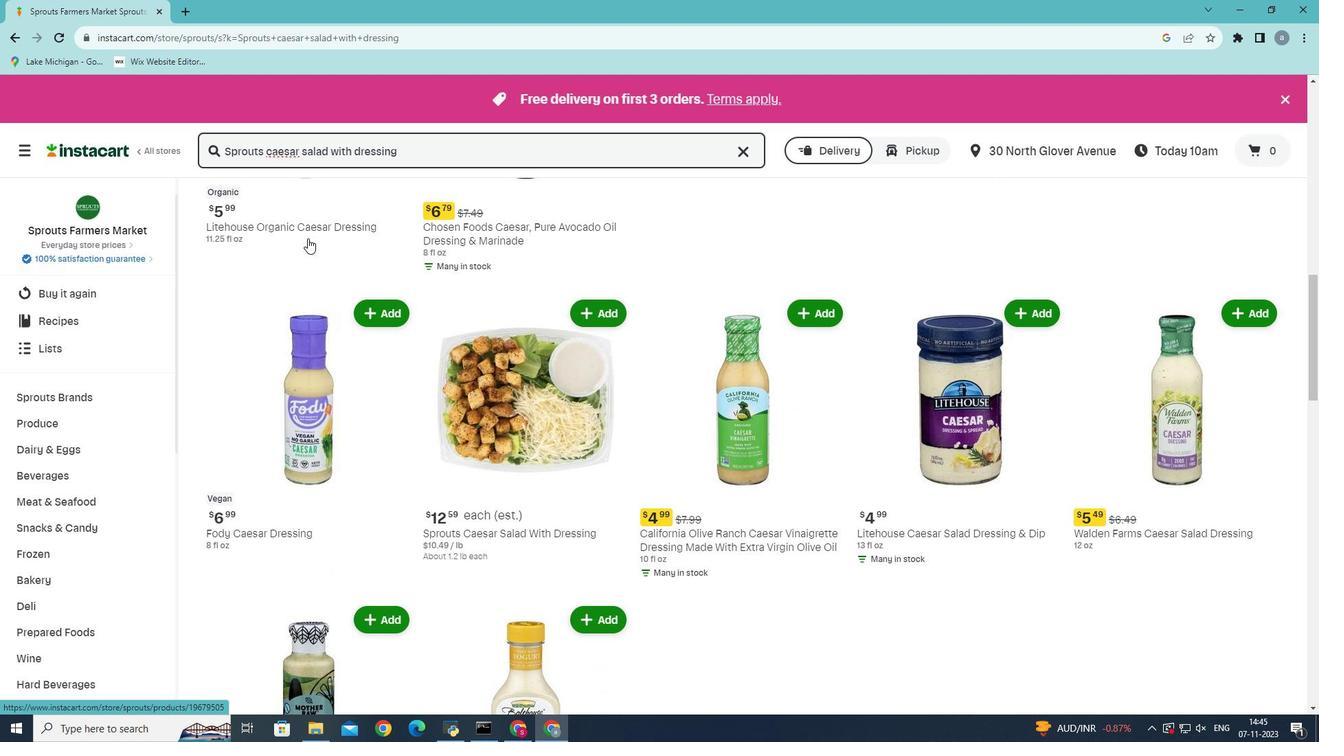 
Action: Mouse moved to (586, 314)
Screenshot: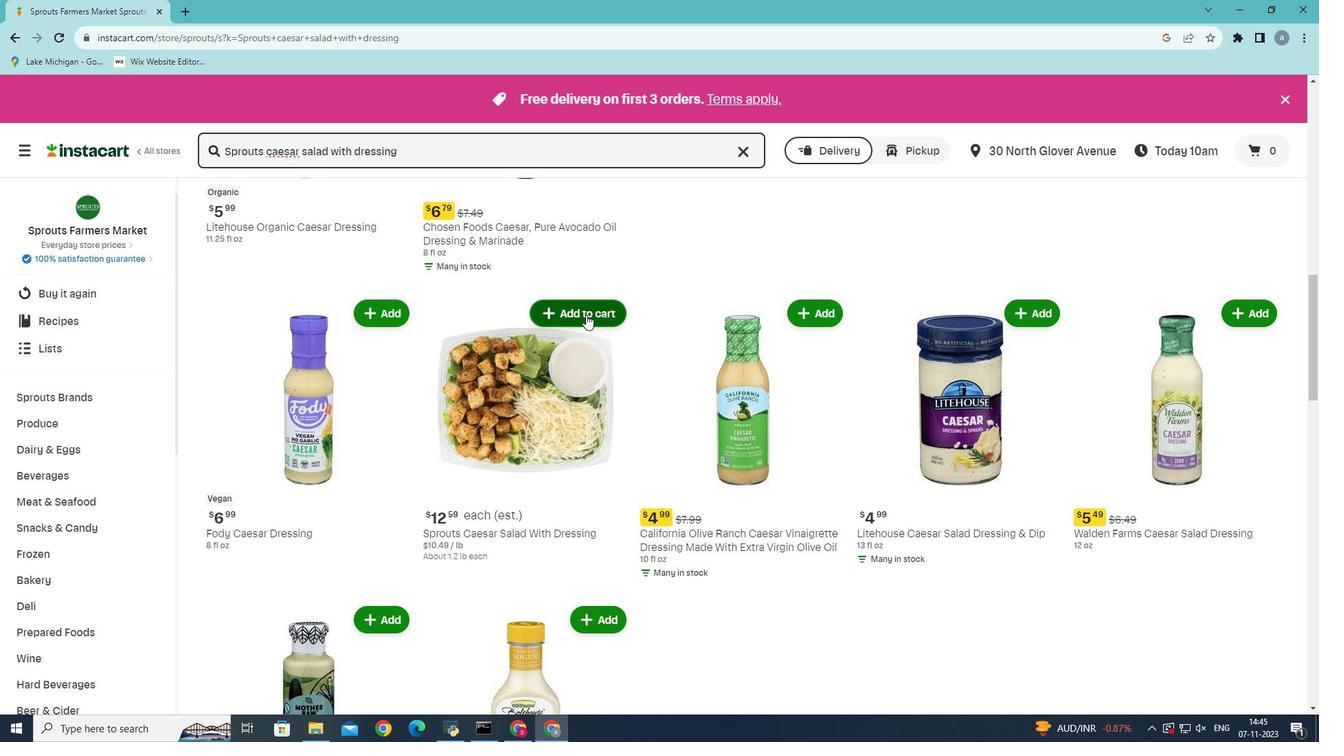
Action: Mouse pressed left at (586, 314)
Screenshot: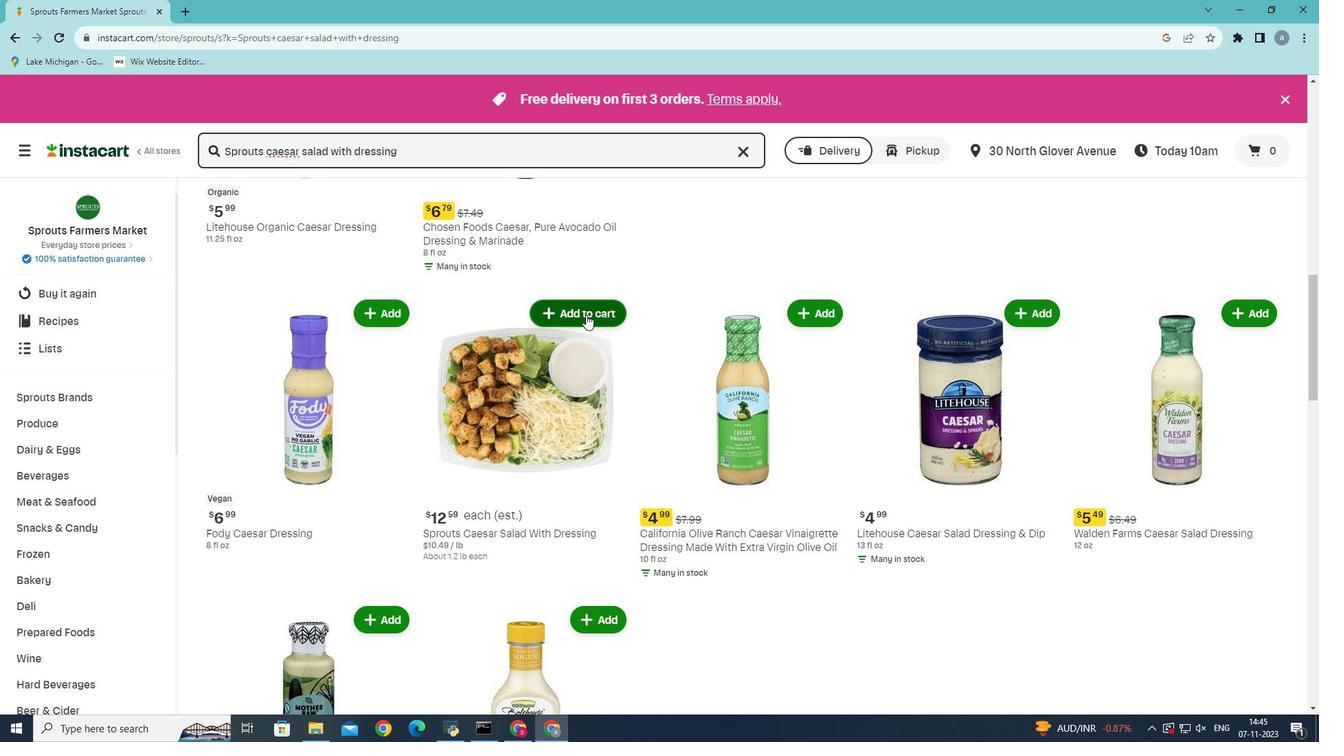 
